 Task: Search for a round trip flight from Kahului to Jacksonville for 9 passengers in economy class, traveling from May 3 to May 7, with Alaska Airlines, a price limit of 950, and 2 checked bags.
Action: Mouse moved to (309, 284)
Screenshot: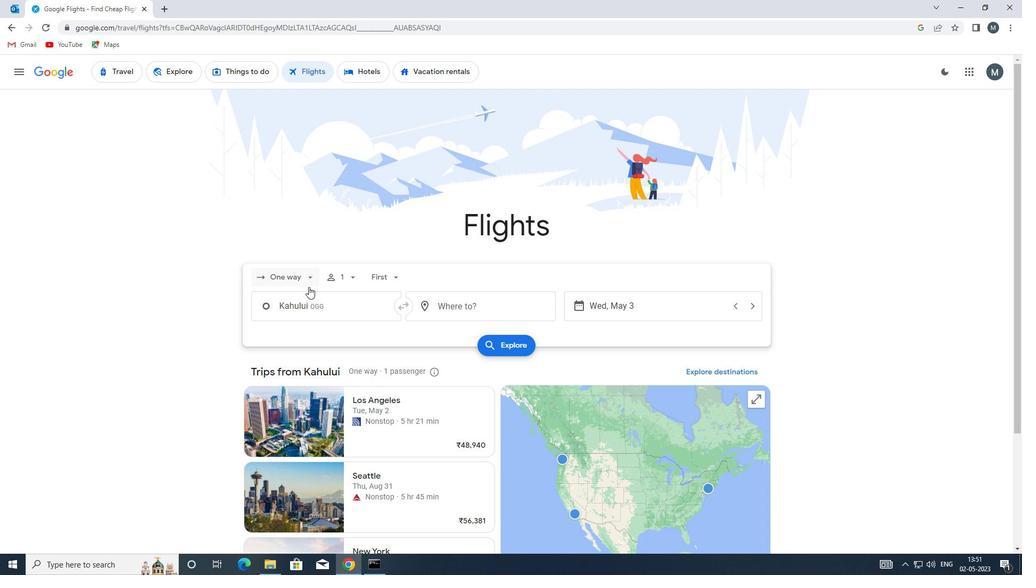 
Action: Mouse pressed left at (309, 284)
Screenshot: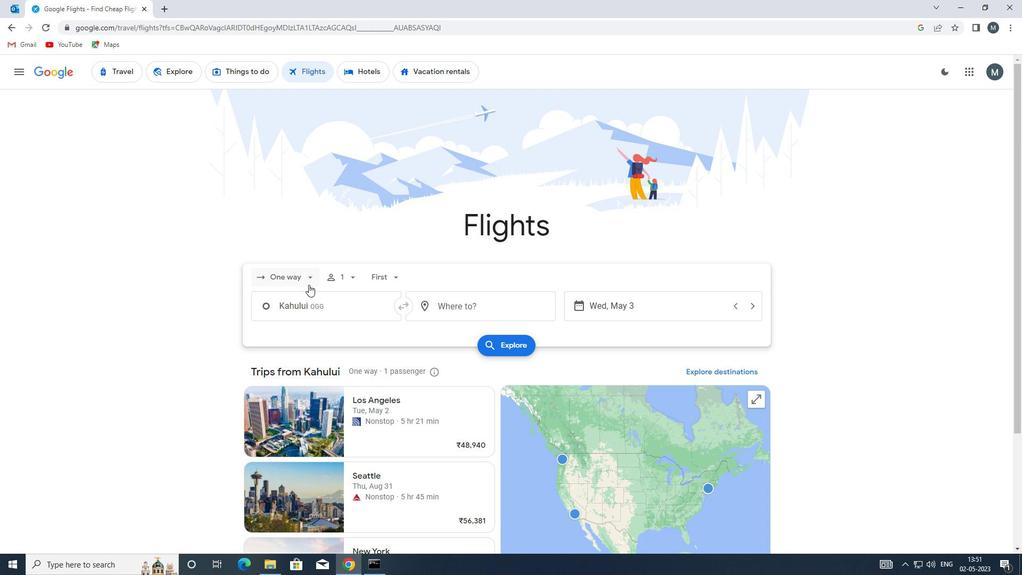 
Action: Mouse moved to (312, 296)
Screenshot: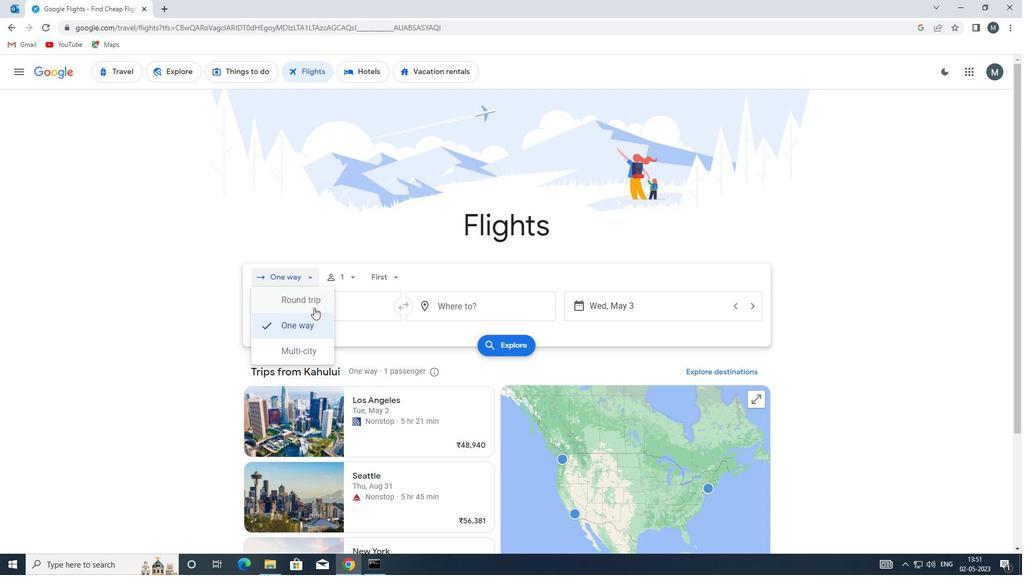 
Action: Mouse pressed left at (312, 296)
Screenshot: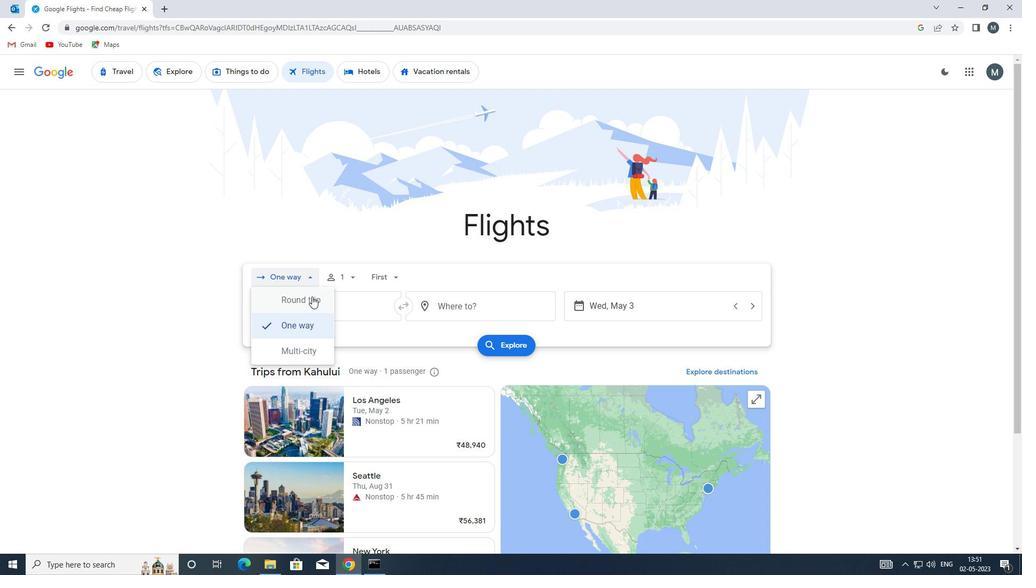 
Action: Mouse moved to (350, 280)
Screenshot: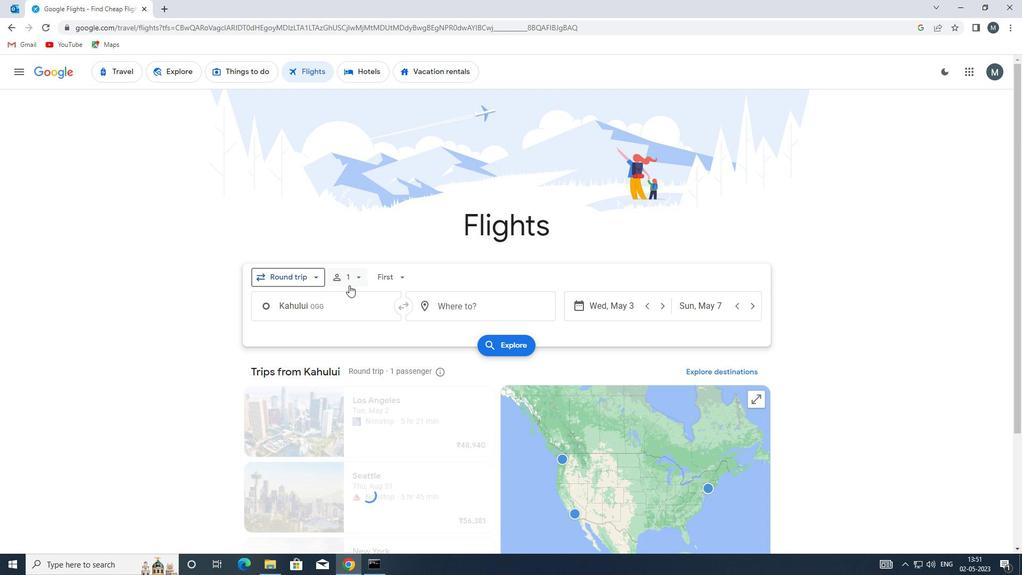 
Action: Mouse pressed left at (350, 280)
Screenshot: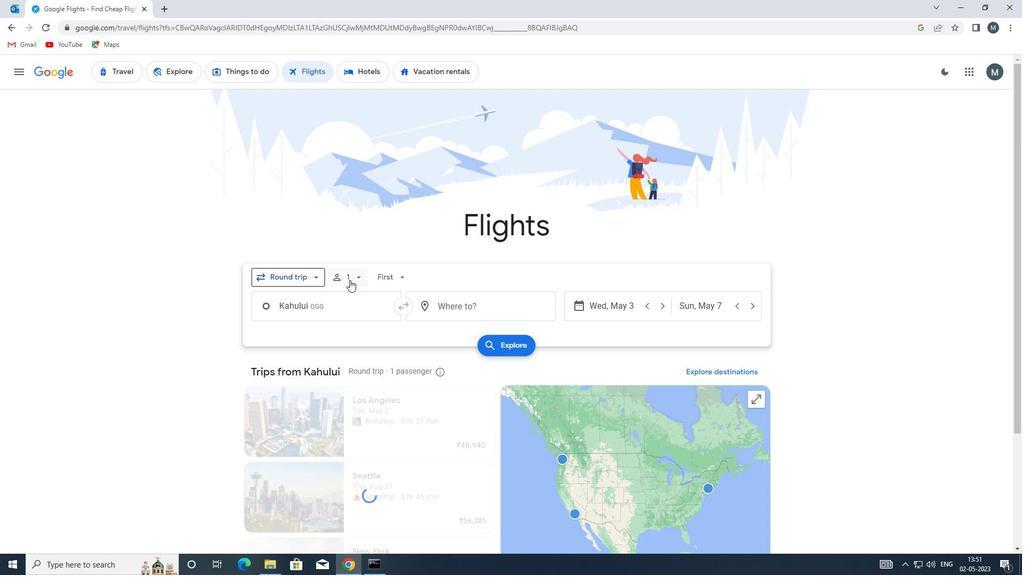 
Action: Mouse moved to (437, 307)
Screenshot: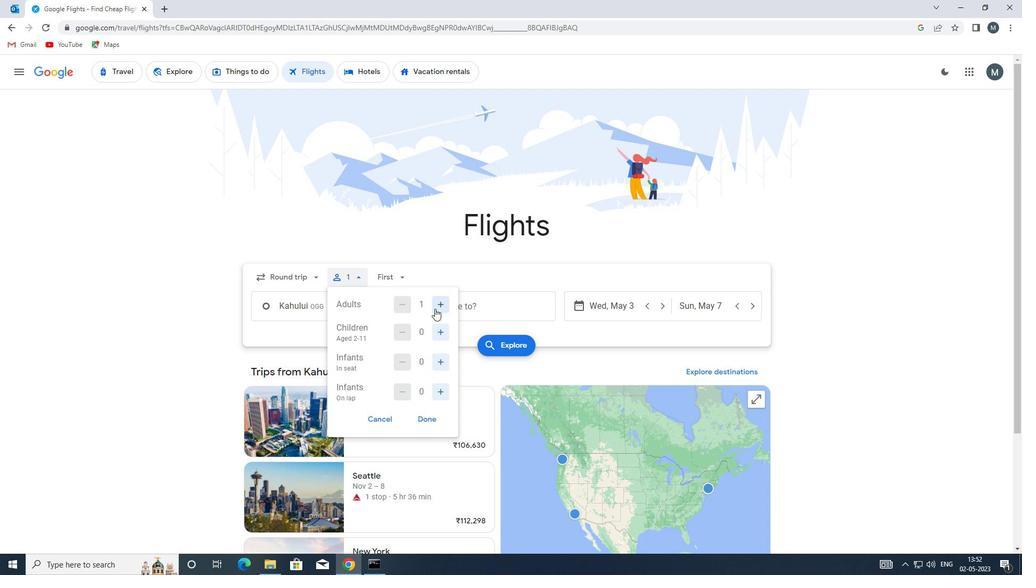 
Action: Mouse pressed left at (437, 307)
Screenshot: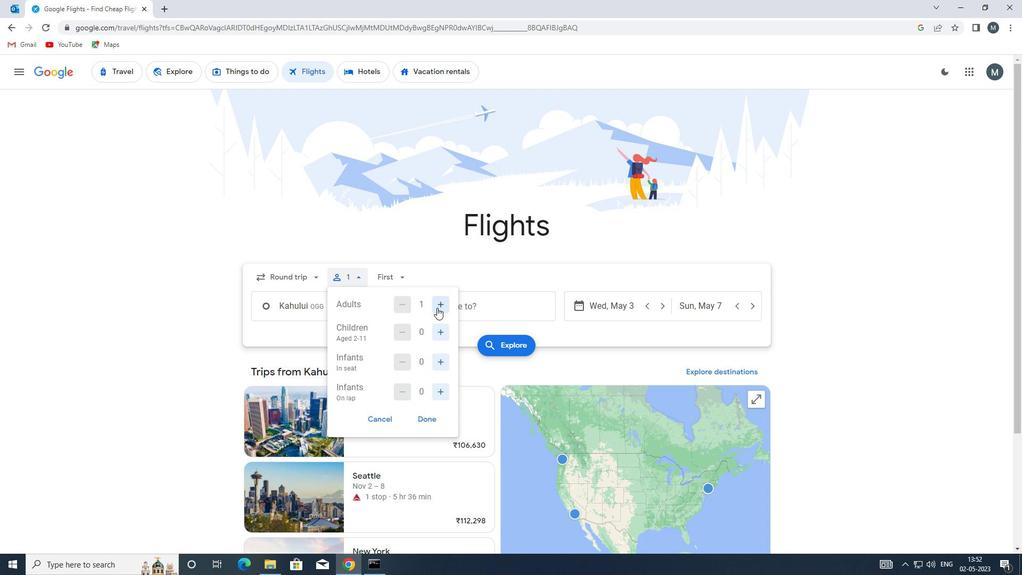 
Action: Mouse pressed left at (437, 307)
Screenshot: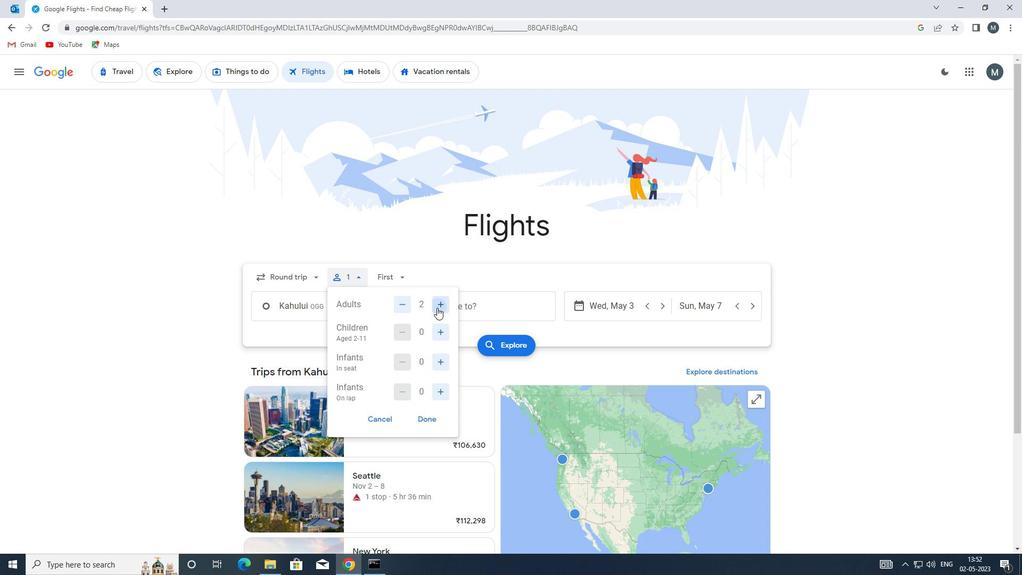 
Action: Mouse pressed left at (437, 307)
Screenshot: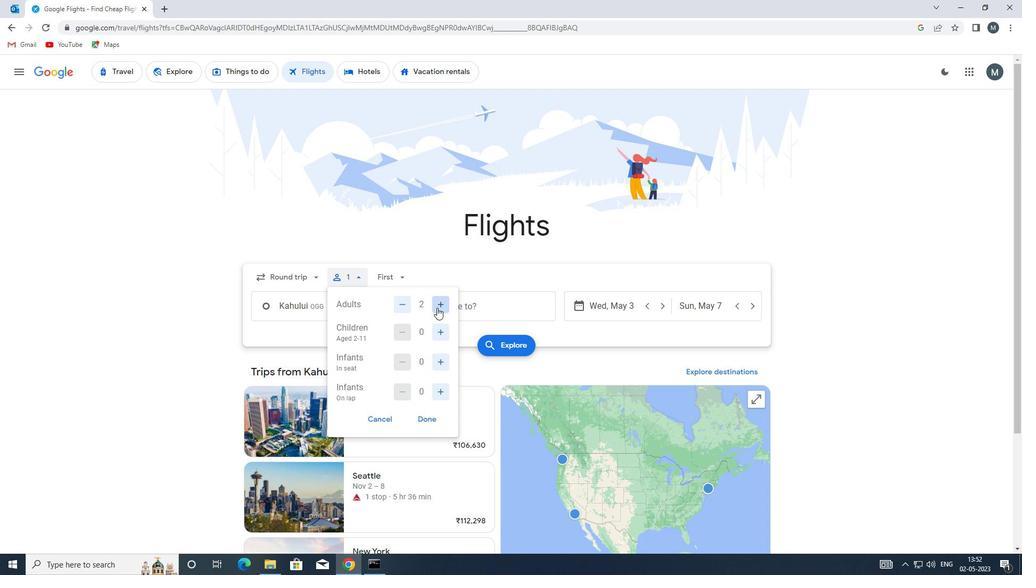 
Action: Mouse pressed left at (437, 307)
Screenshot: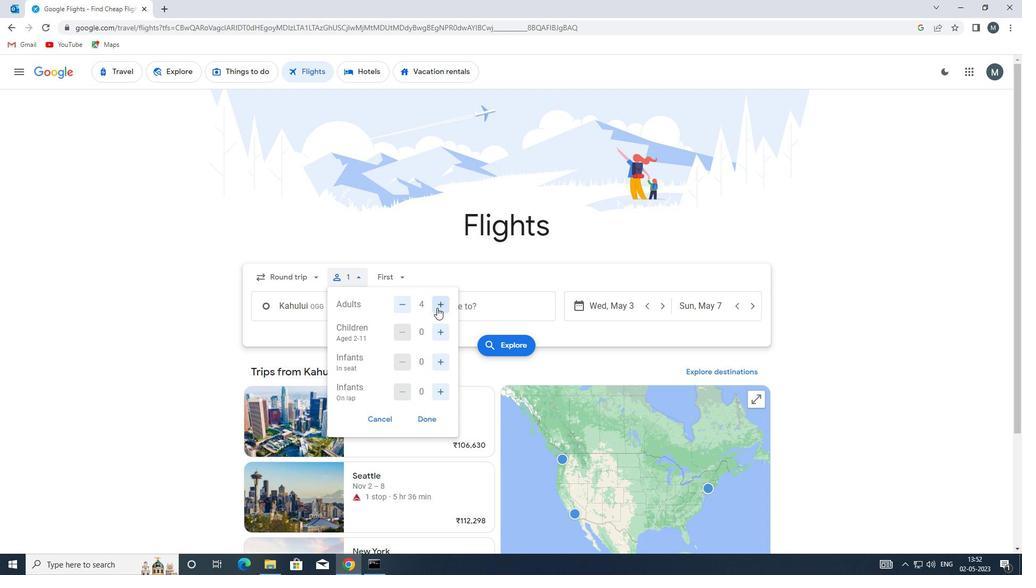 
Action: Mouse moved to (439, 332)
Screenshot: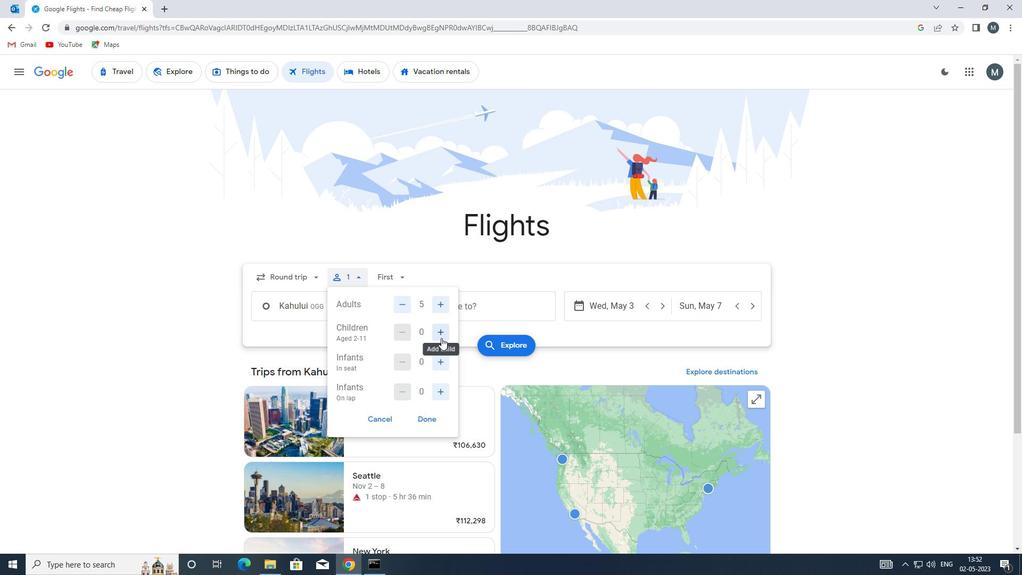 
Action: Mouse pressed left at (439, 332)
Screenshot: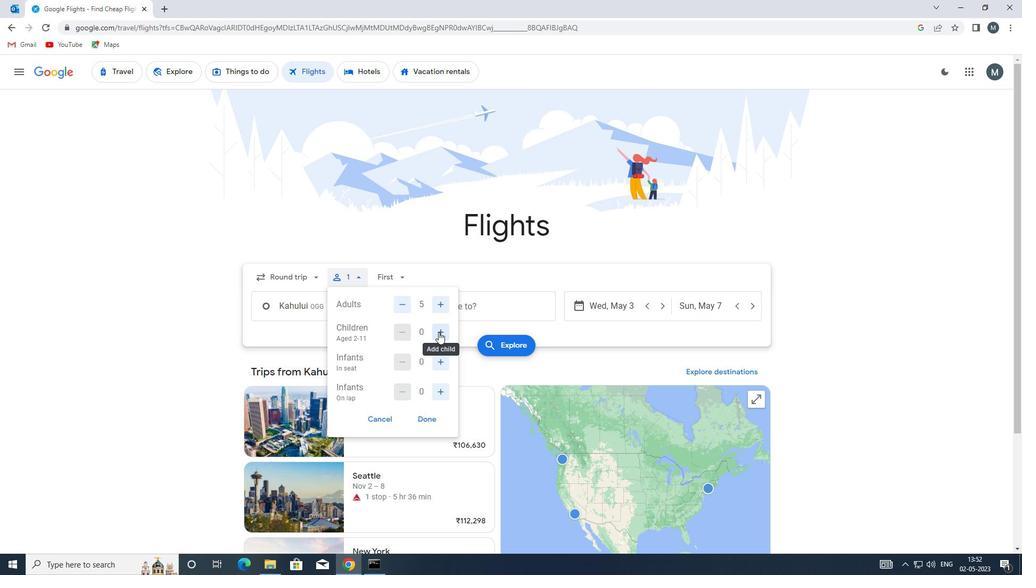 
Action: Mouse pressed left at (439, 332)
Screenshot: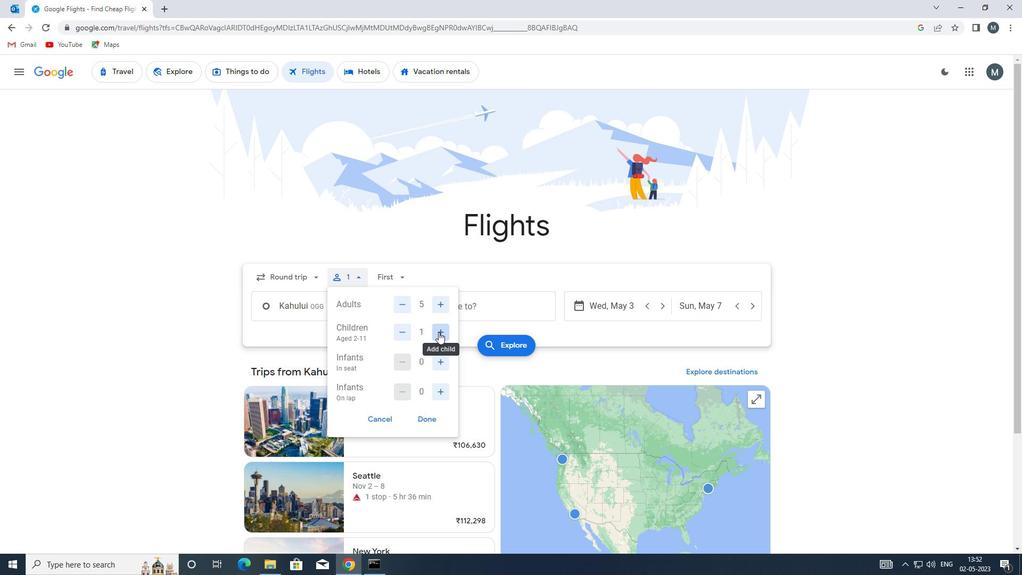 
Action: Mouse moved to (439, 363)
Screenshot: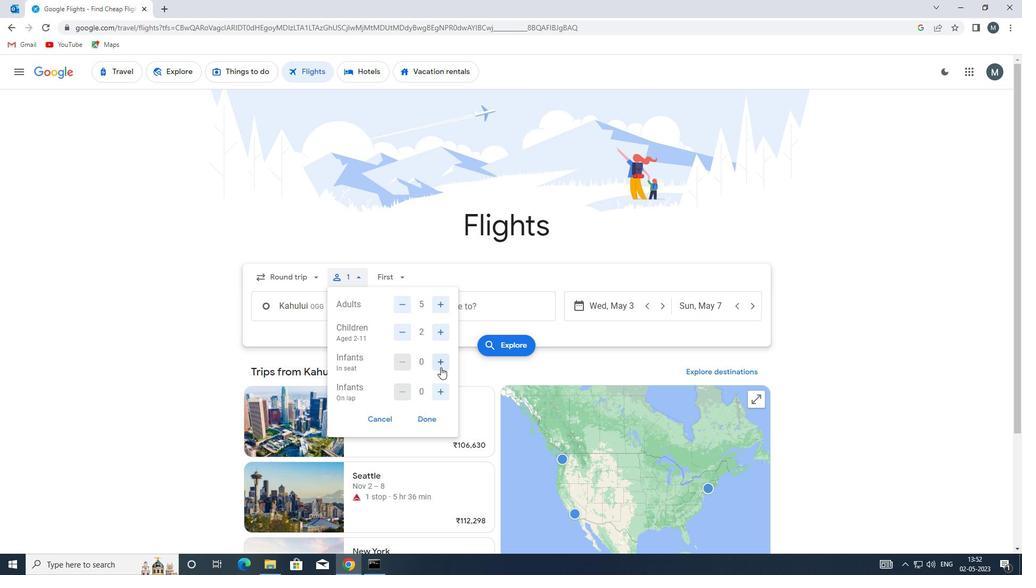 
Action: Mouse pressed left at (439, 363)
Screenshot: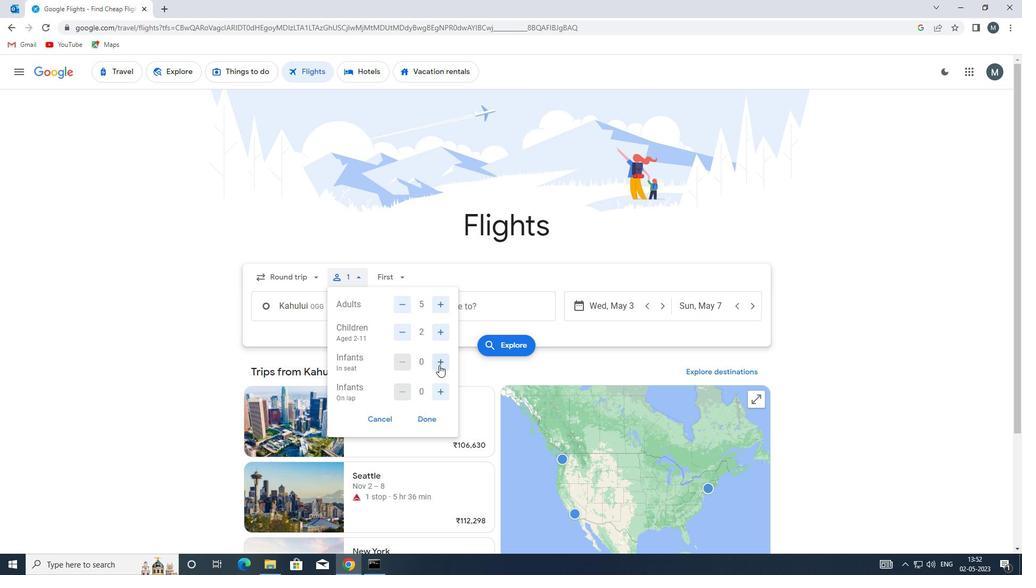 
Action: Mouse moved to (437, 393)
Screenshot: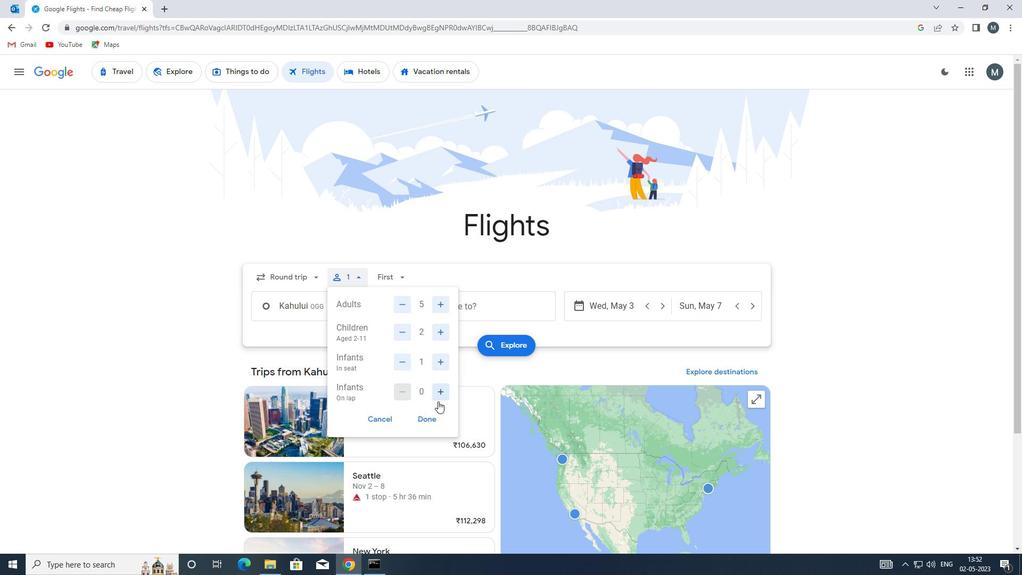 
Action: Mouse pressed left at (437, 393)
Screenshot: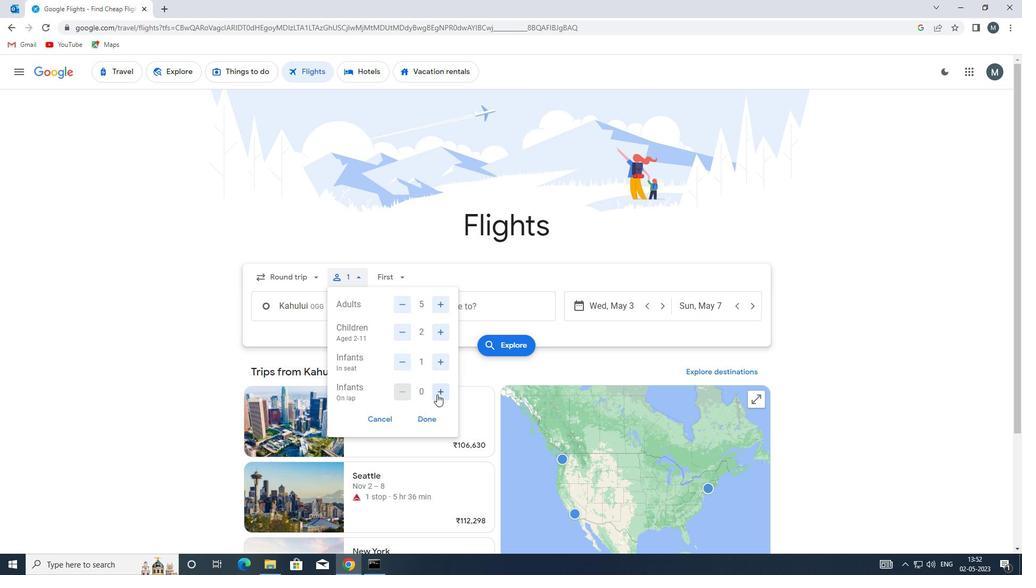 
Action: Mouse moved to (437, 393)
Screenshot: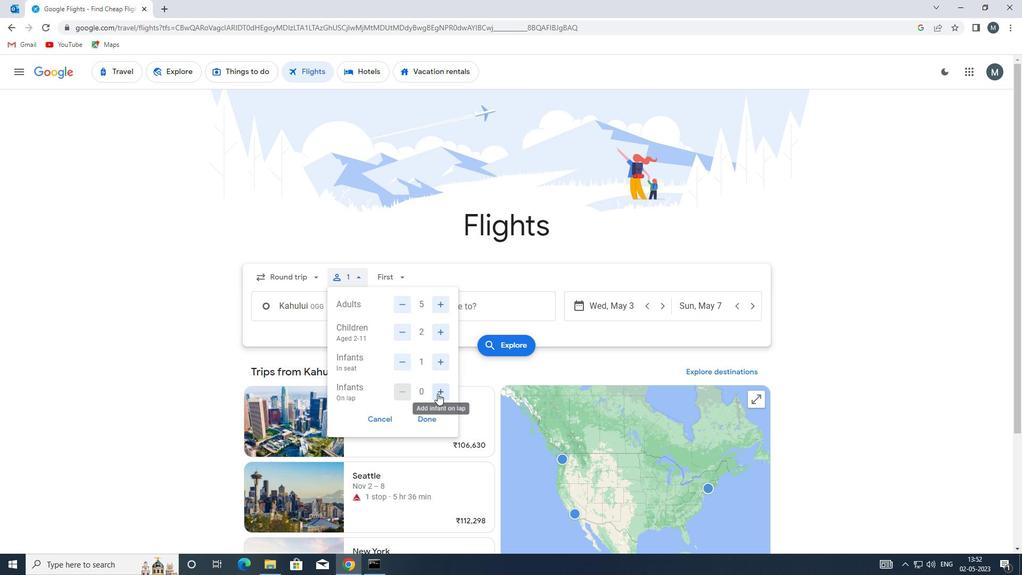 
Action: Mouse pressed left at (437, 393)
Screenshot: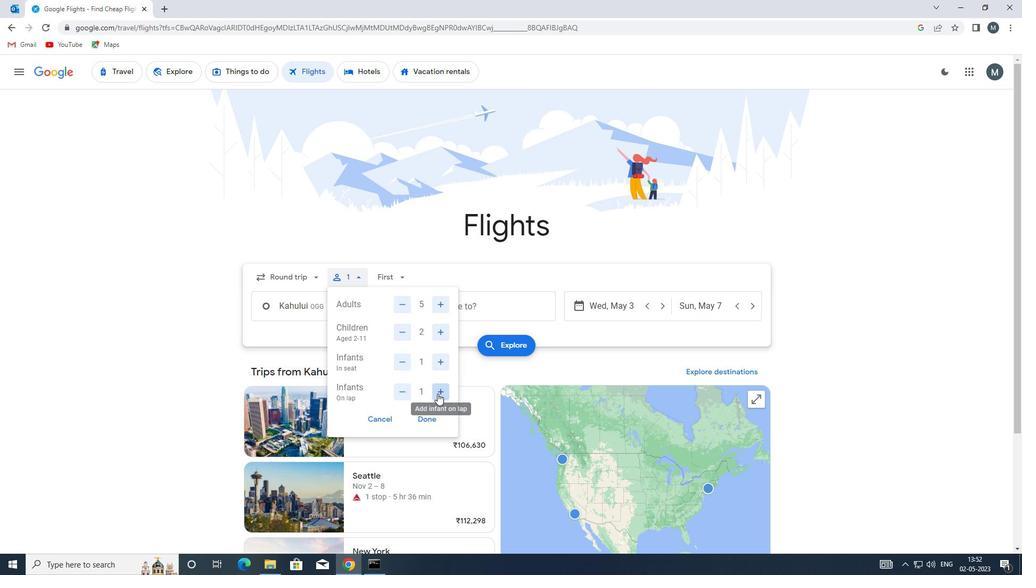 
Action: Mouse moved to (407, 389)
Screenshot: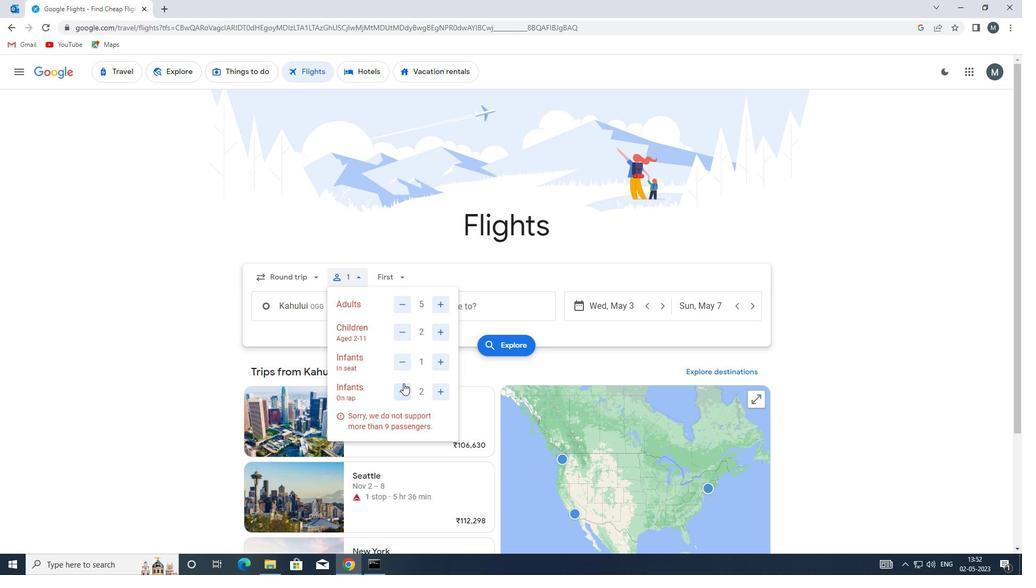 
Action: Mouse pressed left at (407, 389)
Screenshot: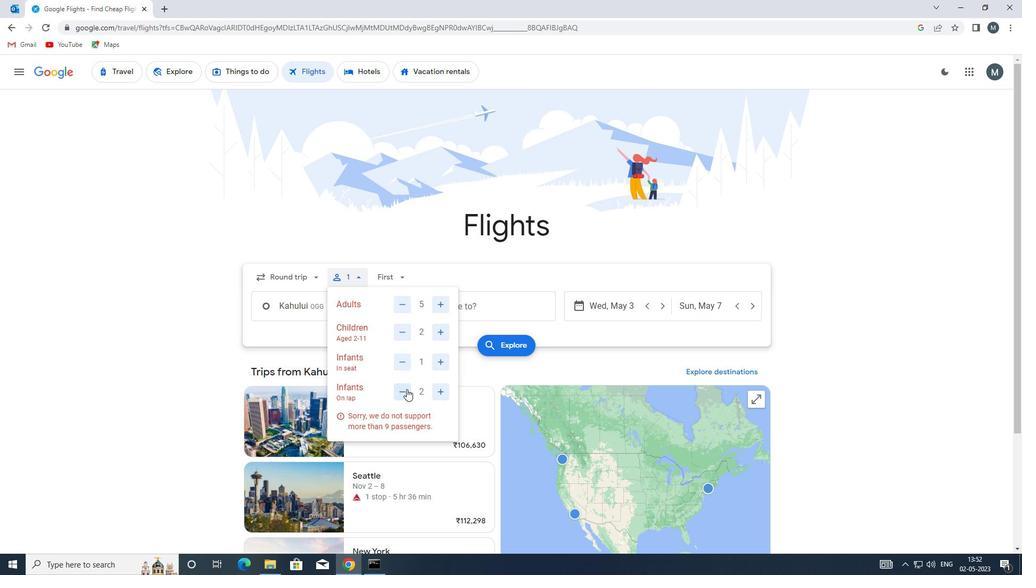 
Action: Mouse moved to (423, 420)
Screenshot: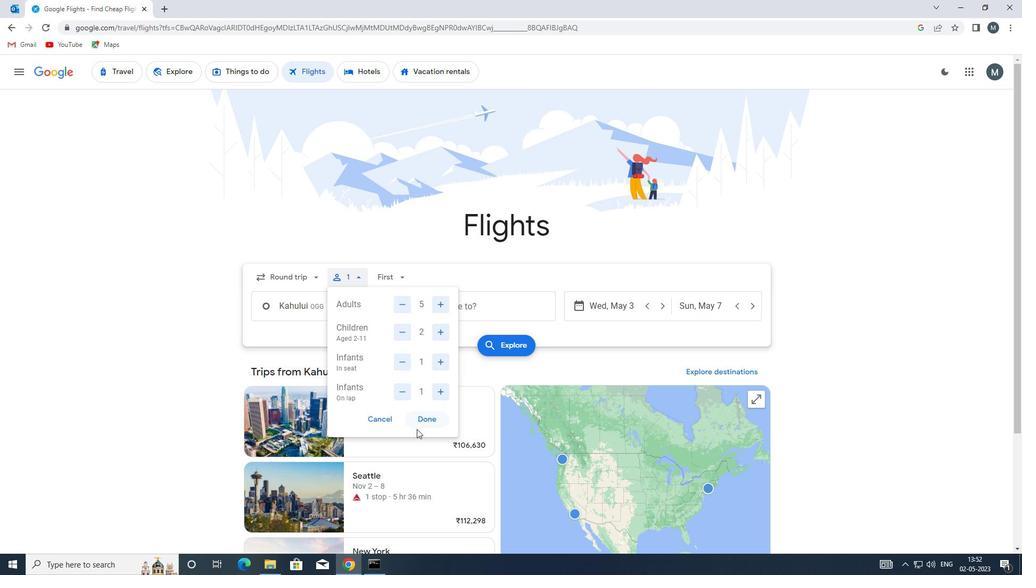 
Action: Mouse pressed left at (423, 420)
Screenshot: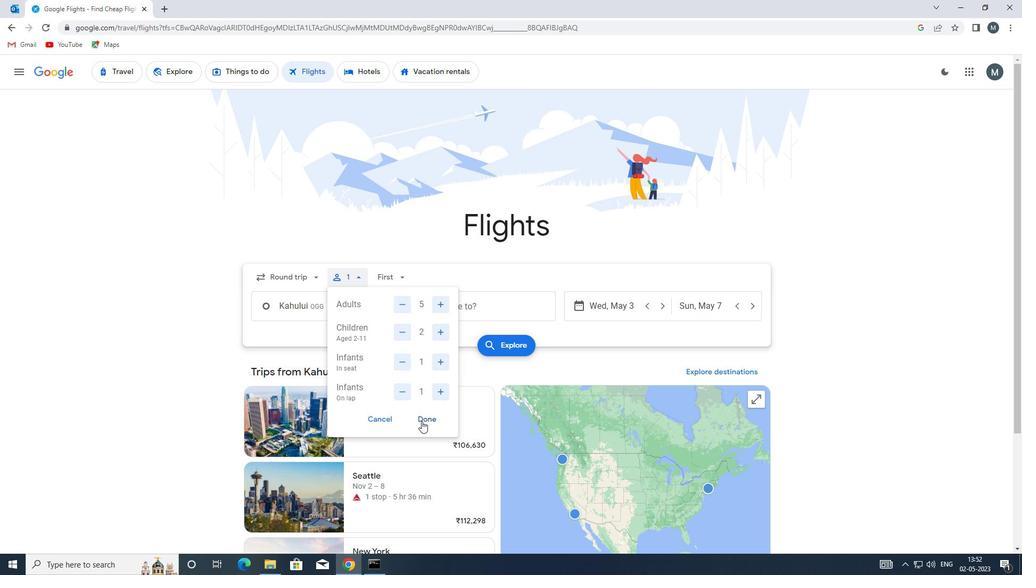 
Action: Mouse moved to (398, 278)
Screenshot: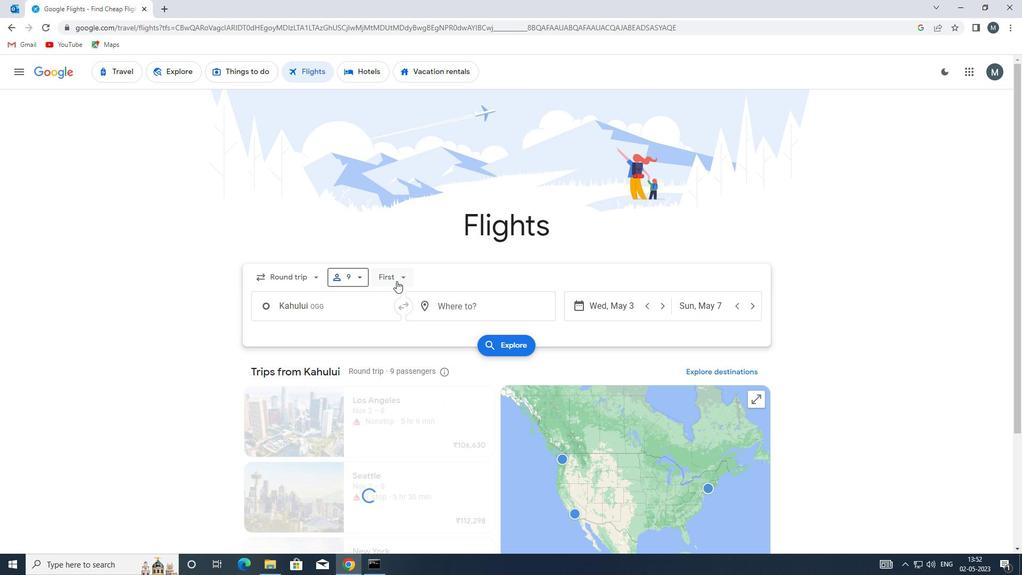 
Action: Mouse pressed left at (398, 278)
Screenshot: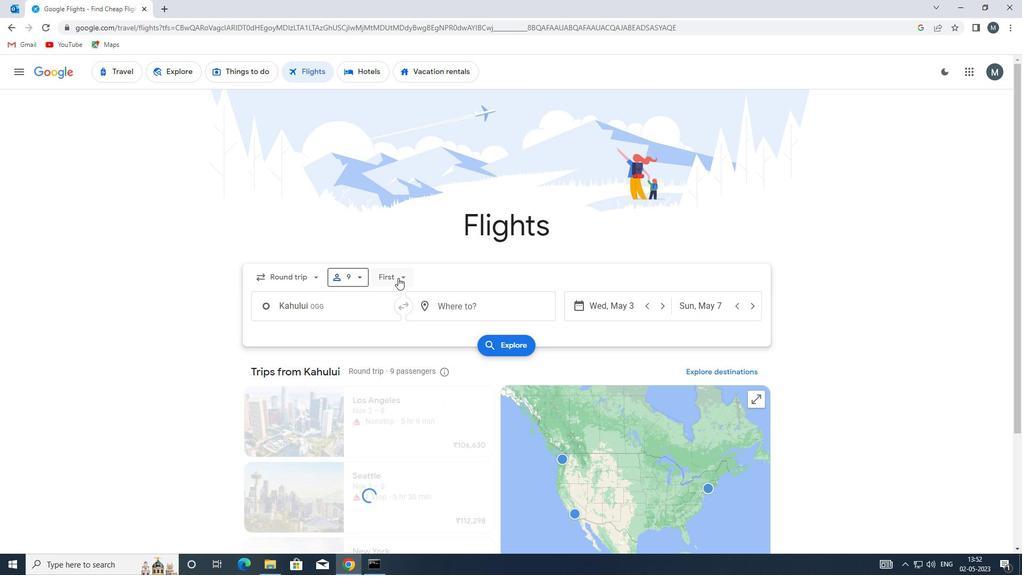
Action: Mouse moved to (431, 293)
Screenshot: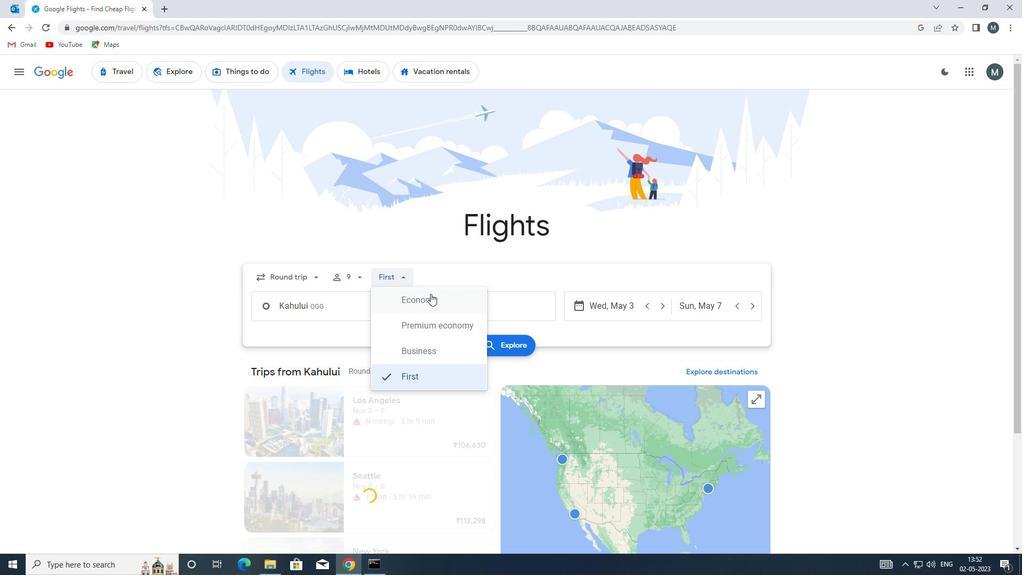 
Action: Mouse pressed left at (431, 293)
Screenshot: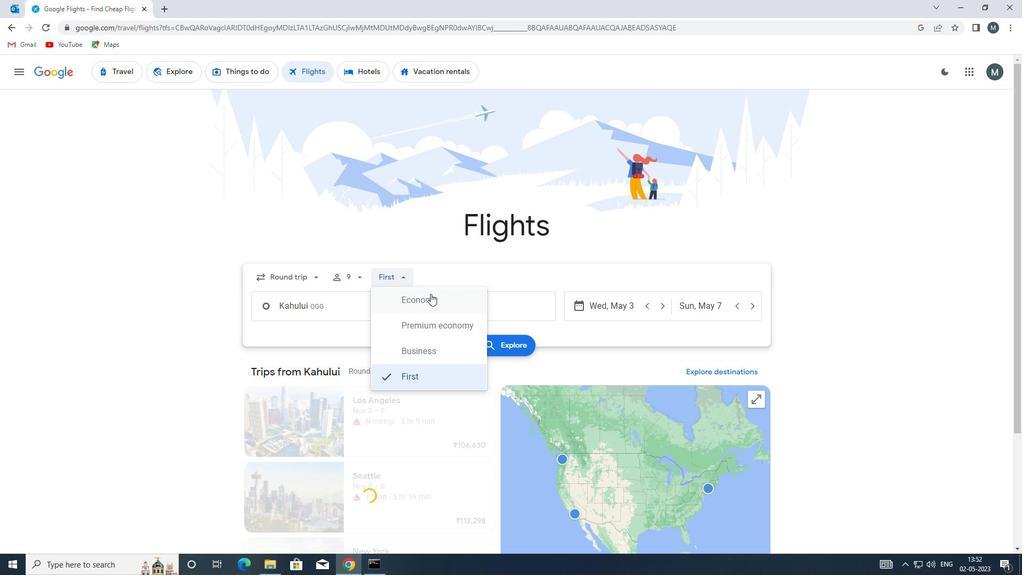 
Action: Mouse moved to (359, 310)
Screenshot: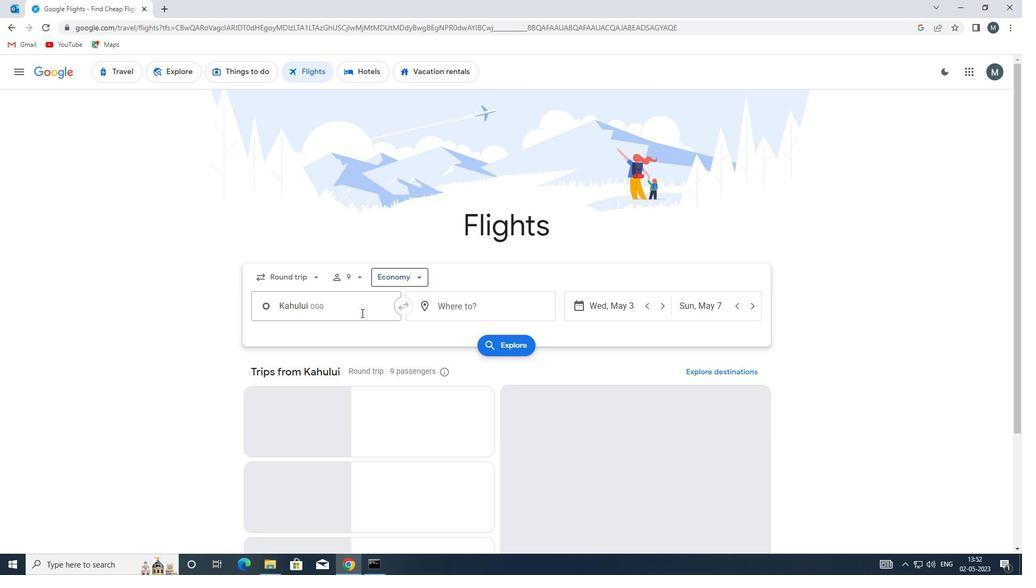 
Action: Mouse pressed left at (359, 310)
Screenshot: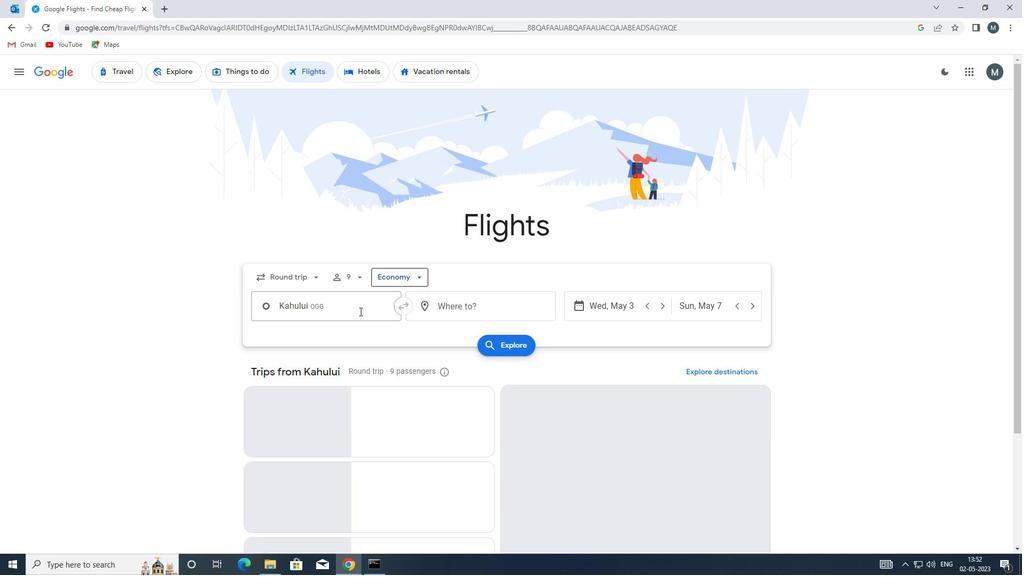 
Action: Key pressed <Key.enter>
Screenshot: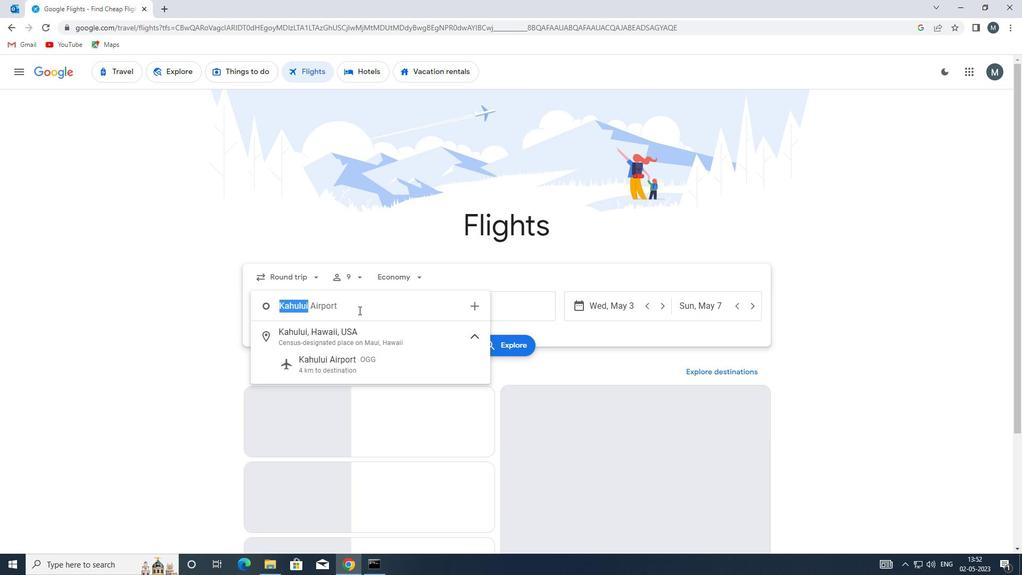 
Action: Mouse moved to (441, 306)
Screenshot: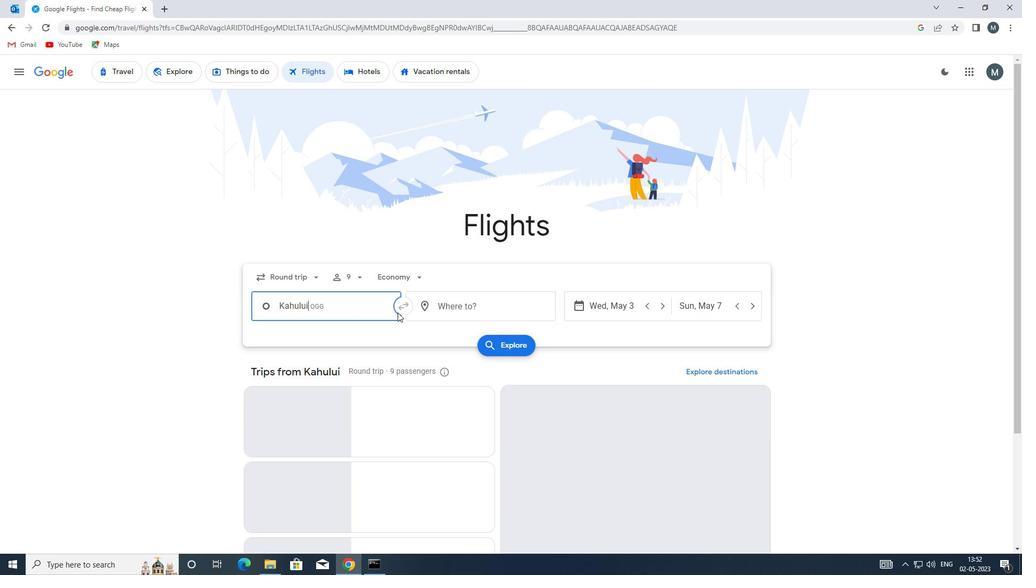 
Action: Mouse pressed left at (441, 306)
Screenshot: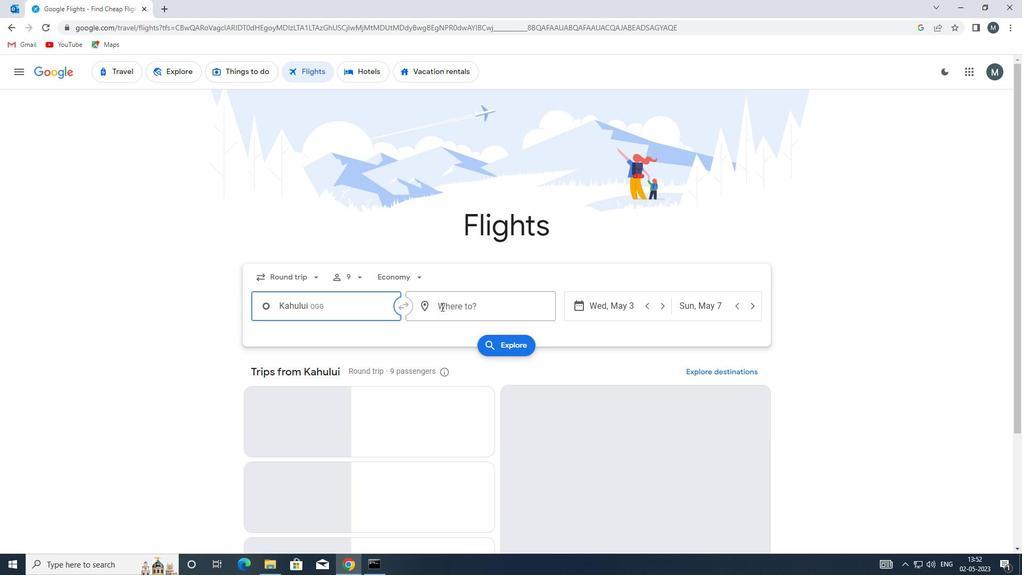 
Action: Key pressed oaj
Screenshot: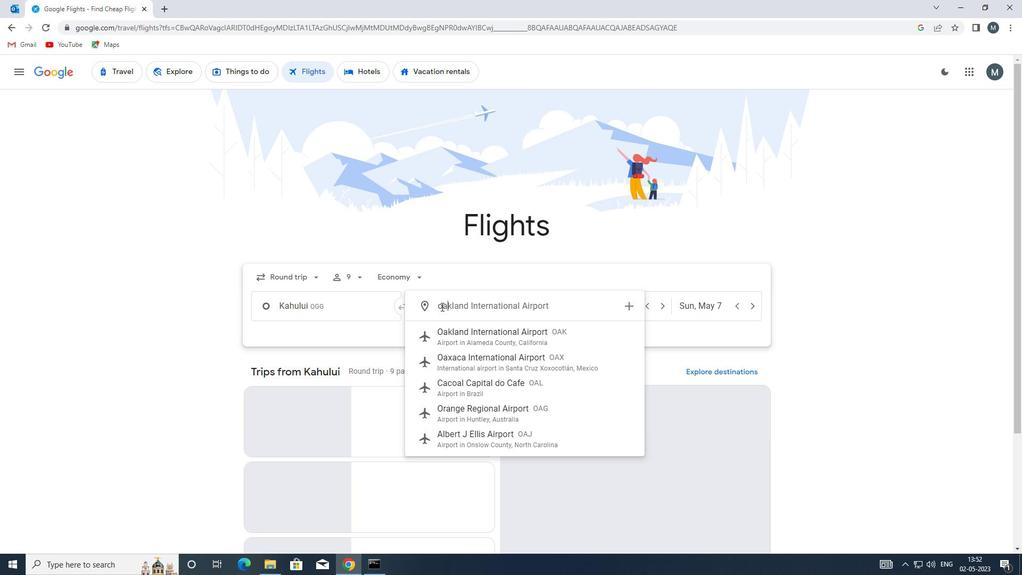 
Action: Mouse moved to (457, 344)
Screenshot: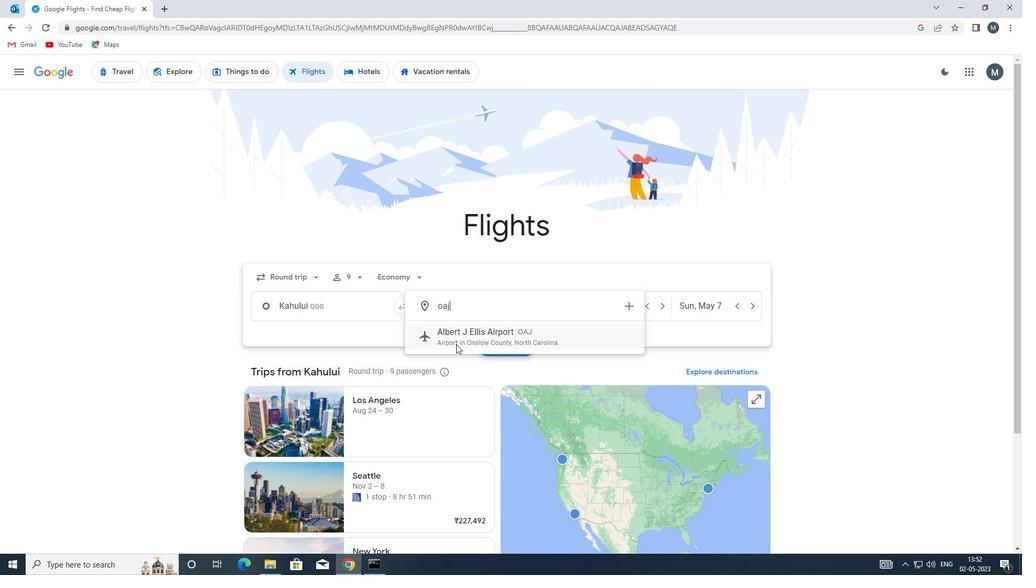
Action: Mouse pressed left at (457, 344)
Screenshot: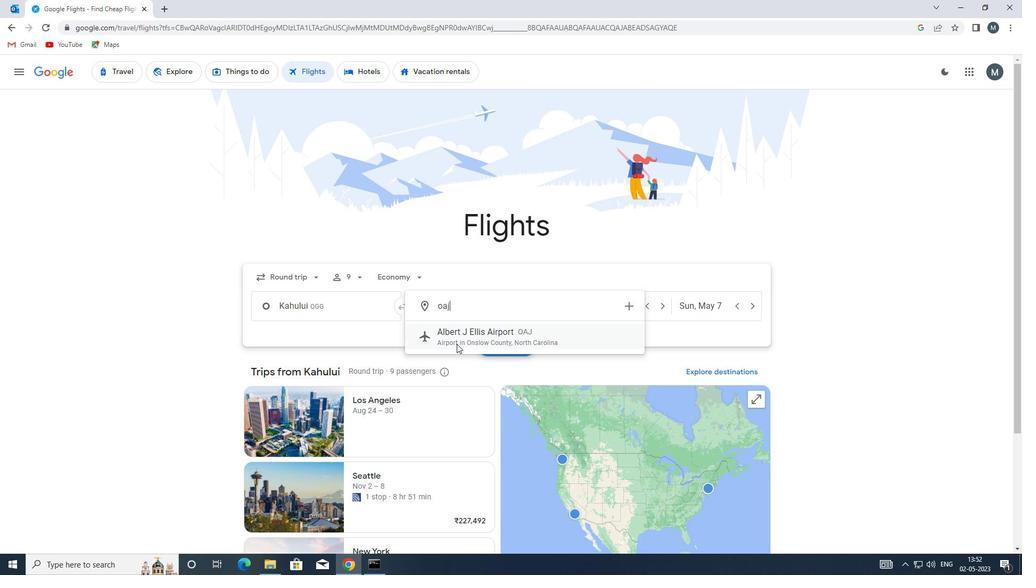 
Action: Mouse moved to (605, 310)
Screenshot: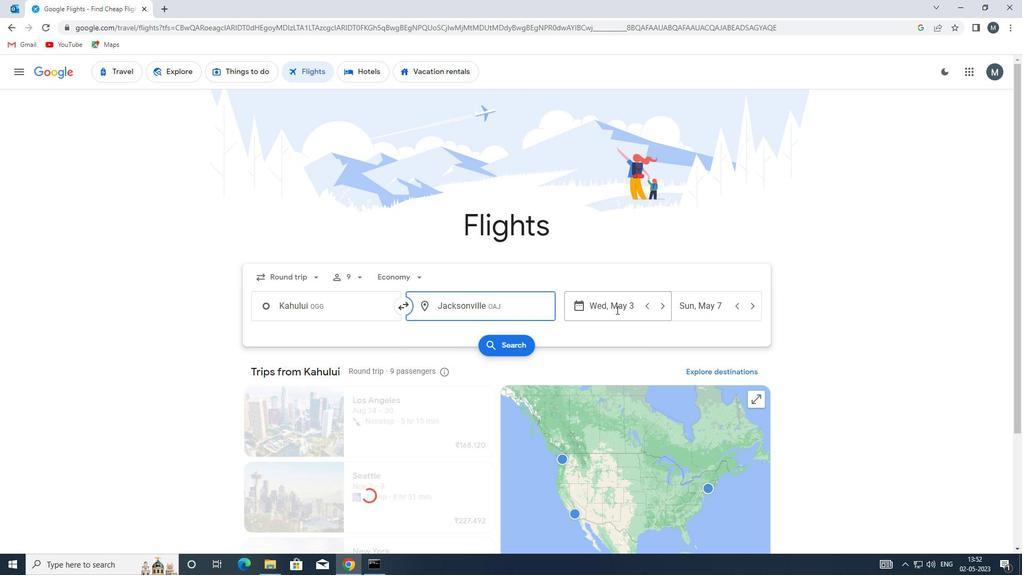 
Action: Mouse pressed left at (605, 310)
Screenshot: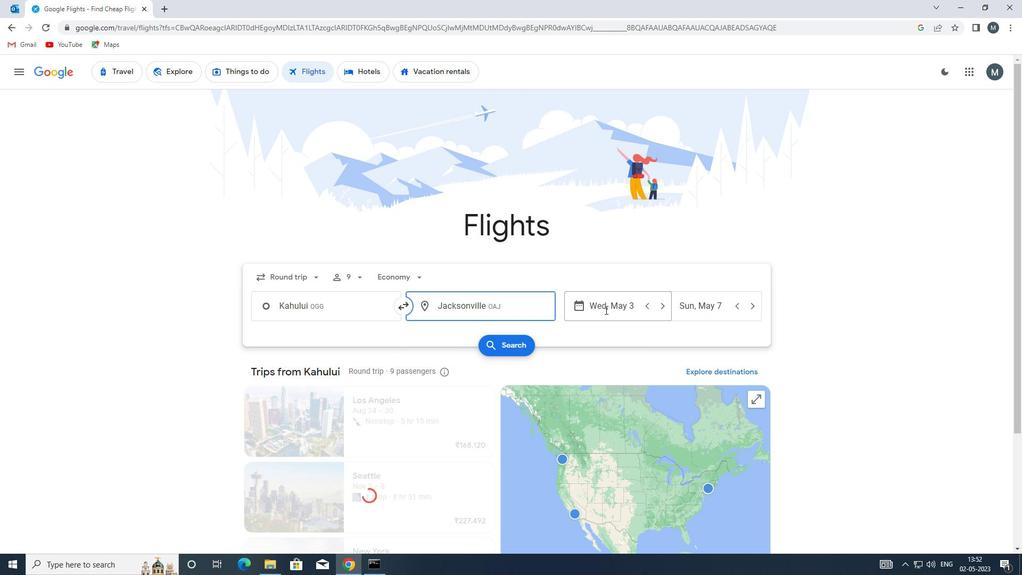
Action: Mouse moved to (456, 358)
Screenshot: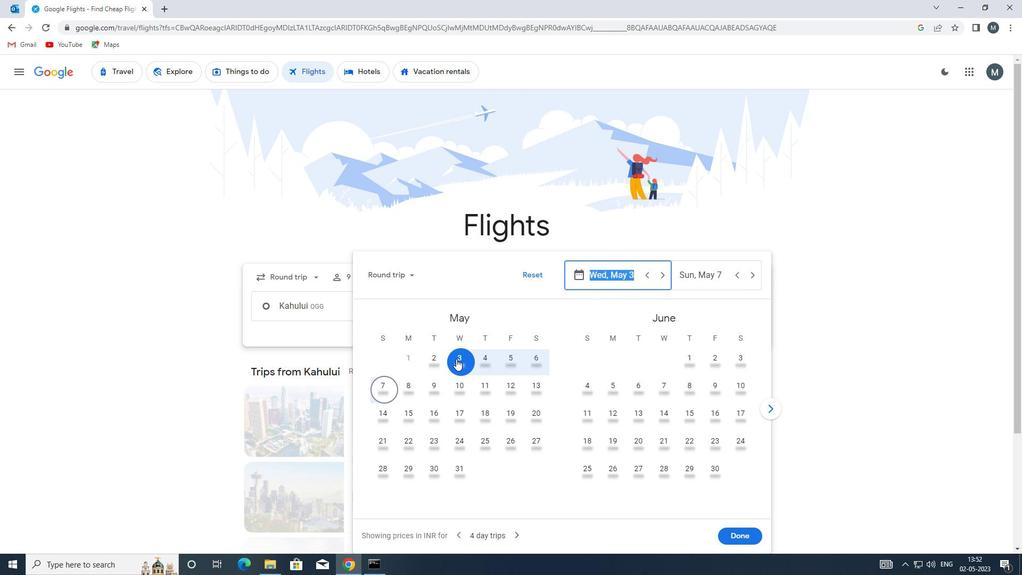 
Action: Mouse pressed left at (456, 358)
Screenshot: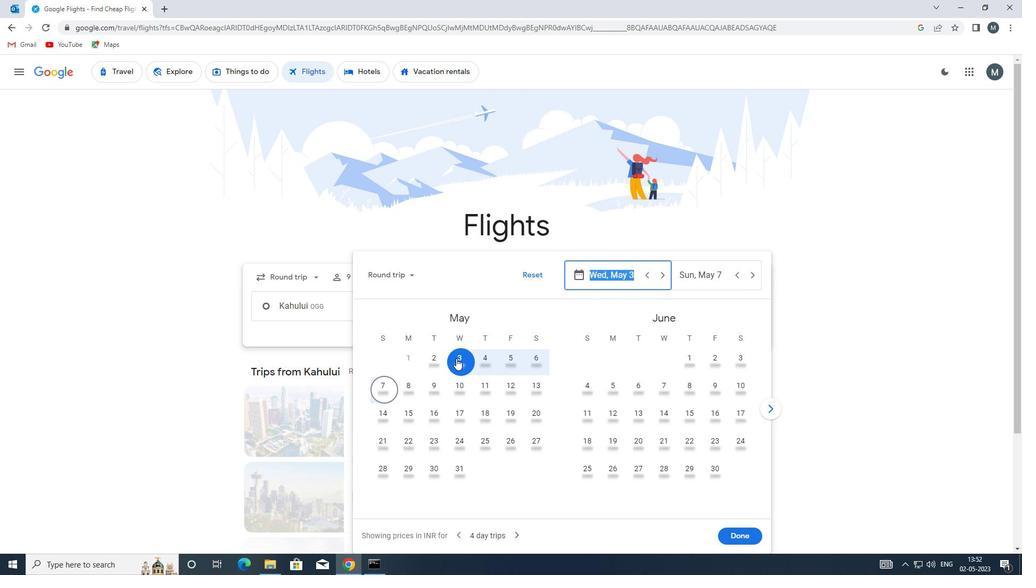 
Action: Mouse moved to (468, 358)
Screenshot: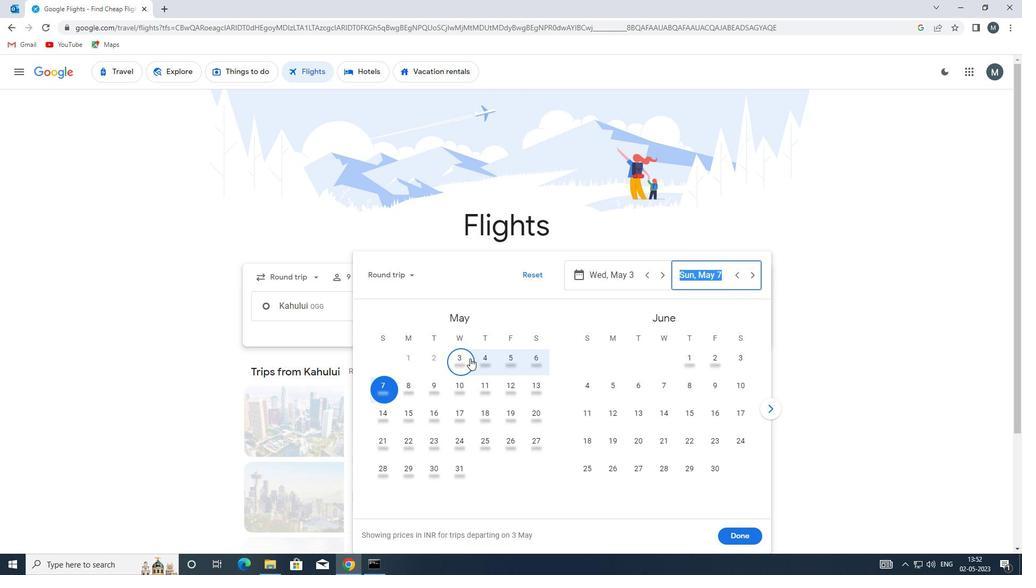 
Action: Mouse pressed left at (468, 358)
Screenshot: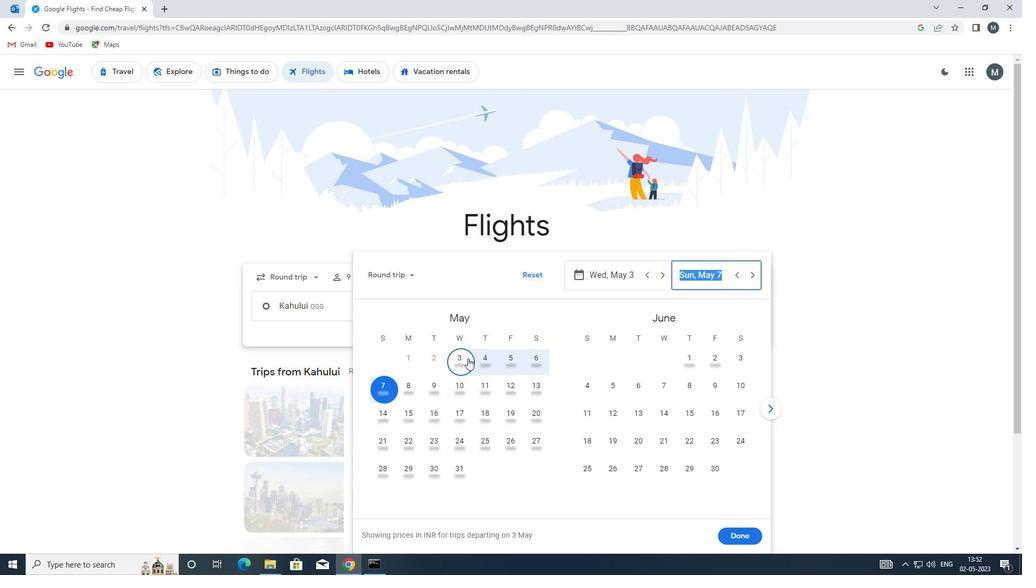 
Action: Mouse moved to (731, 532)
Screenshot: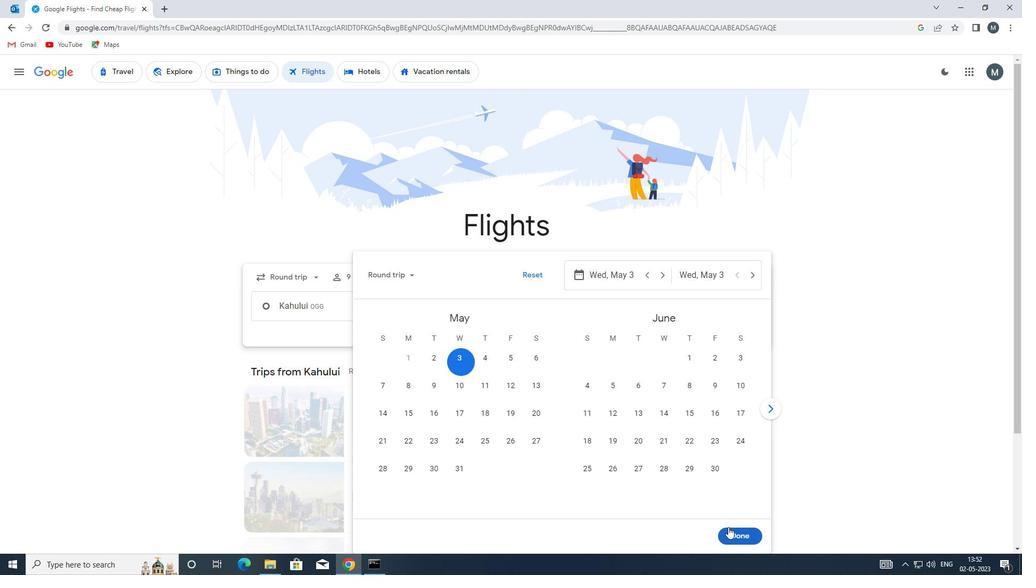 
Action: Mouse pressed left at (731, 532)
Screenshot: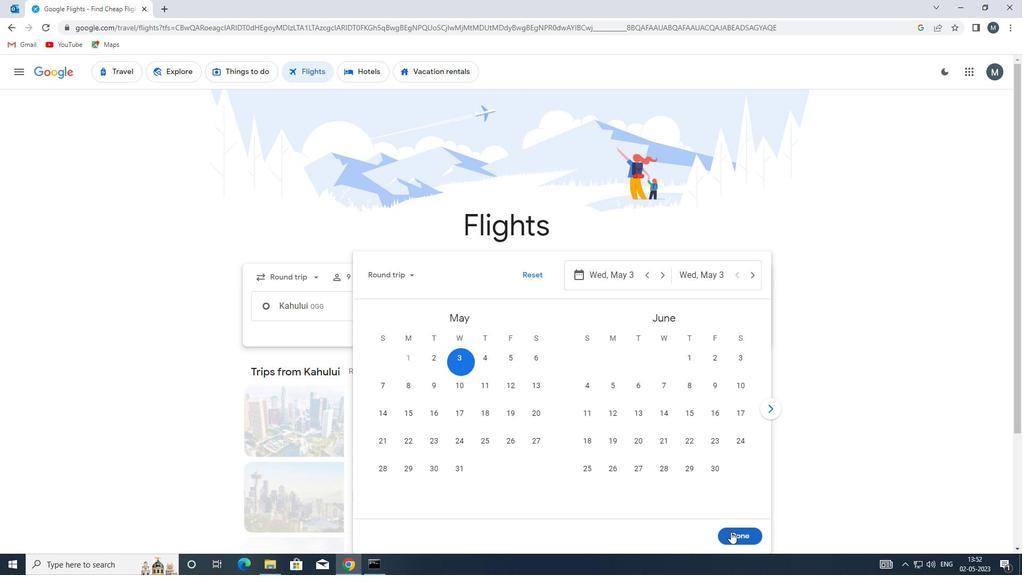 
Action: Mouse moved to (522, 348)
Screenshot: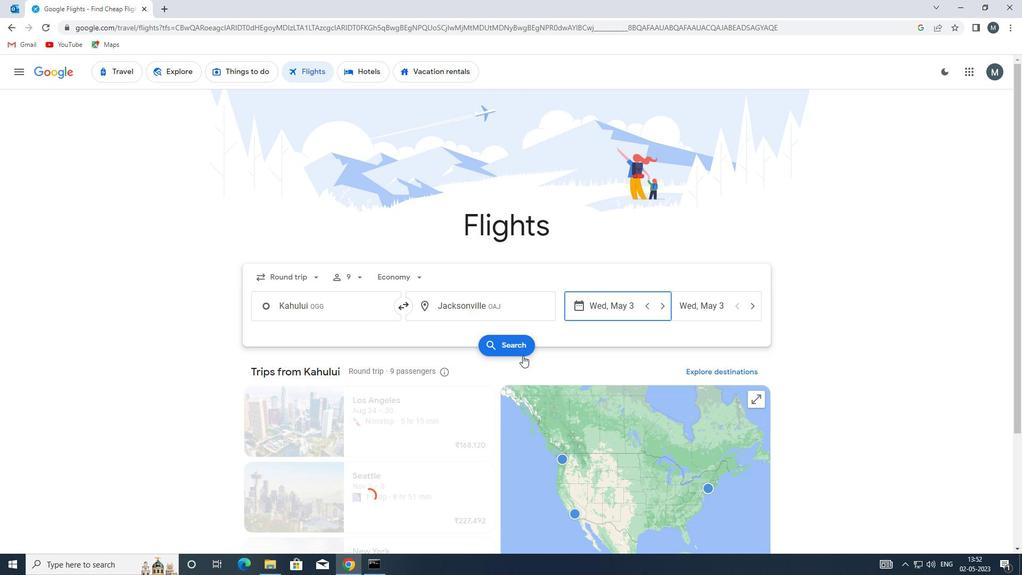 
Action: Mouse pressed left at (522, 348)
Screenshot: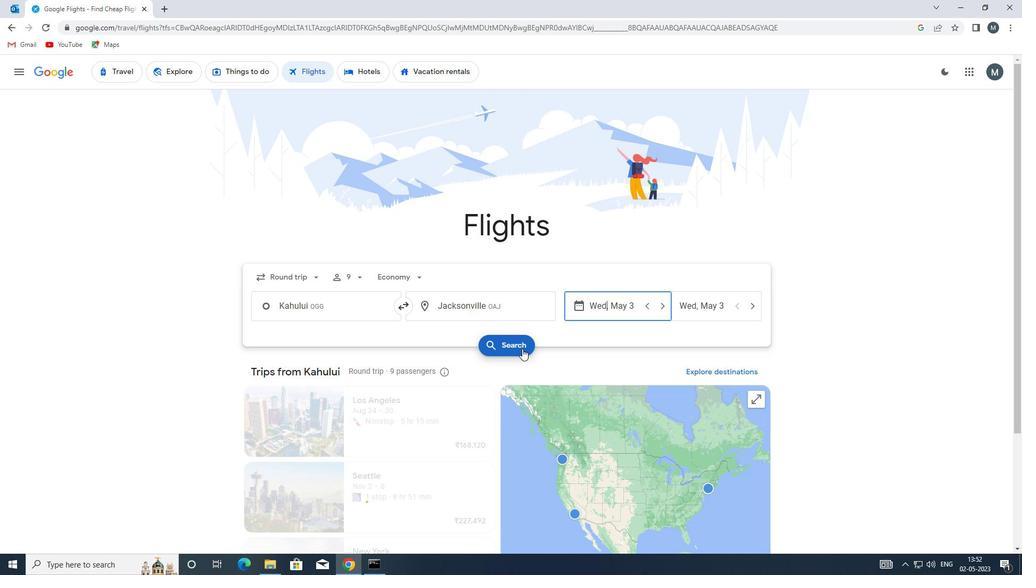 
Action: Mouse moved to (271, 171)
Screenshot: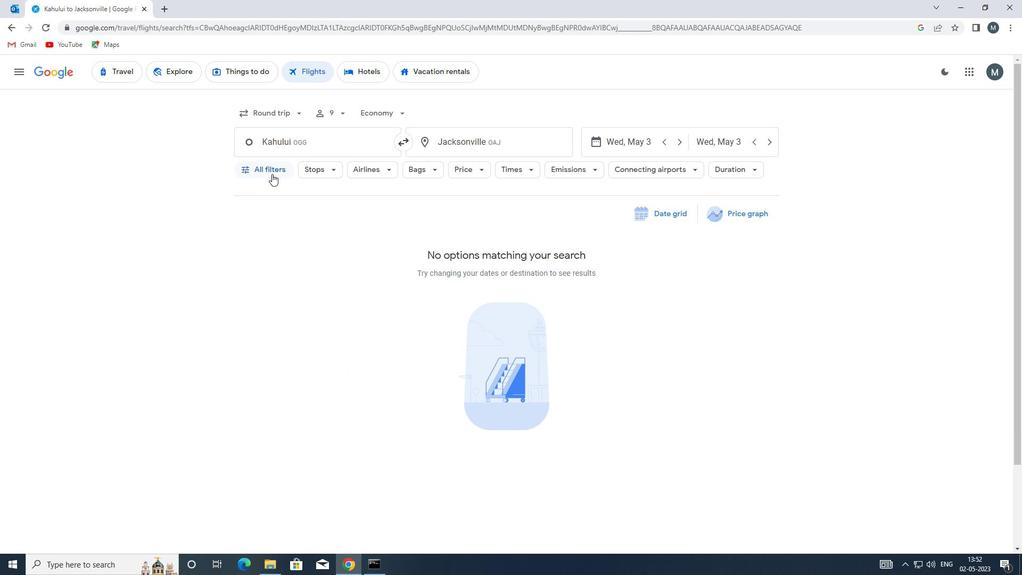 
Action: Mouse pressed left at (271, 171)
Screenshot: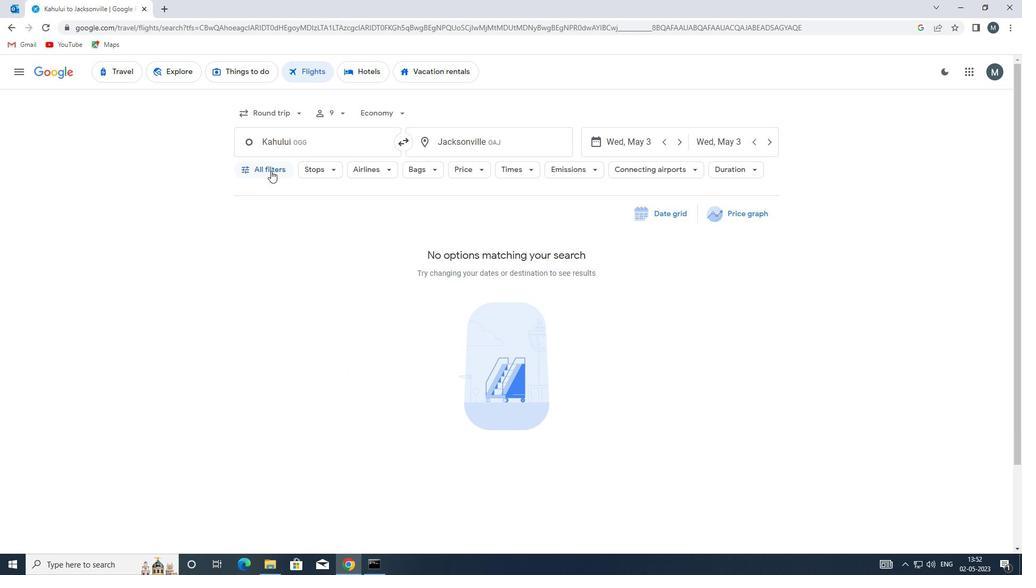 
Action: Mouse moved to (326, 298)
Screenshot: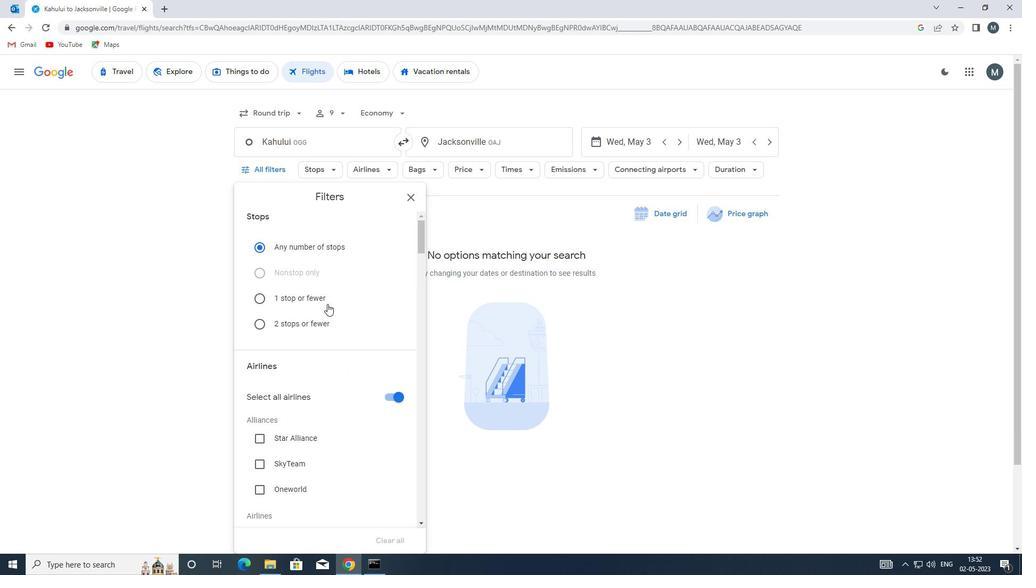 
Action: Mouse scrolled (326, 297) with delta (0, 0)
Screenshot: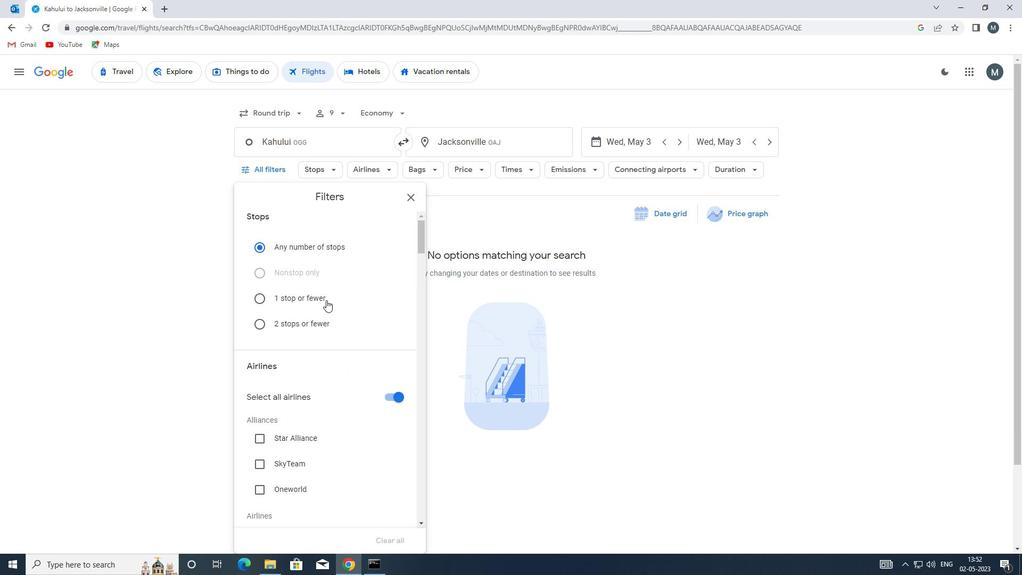 
Action: Mouse moved to (387, 345)
Screenshot: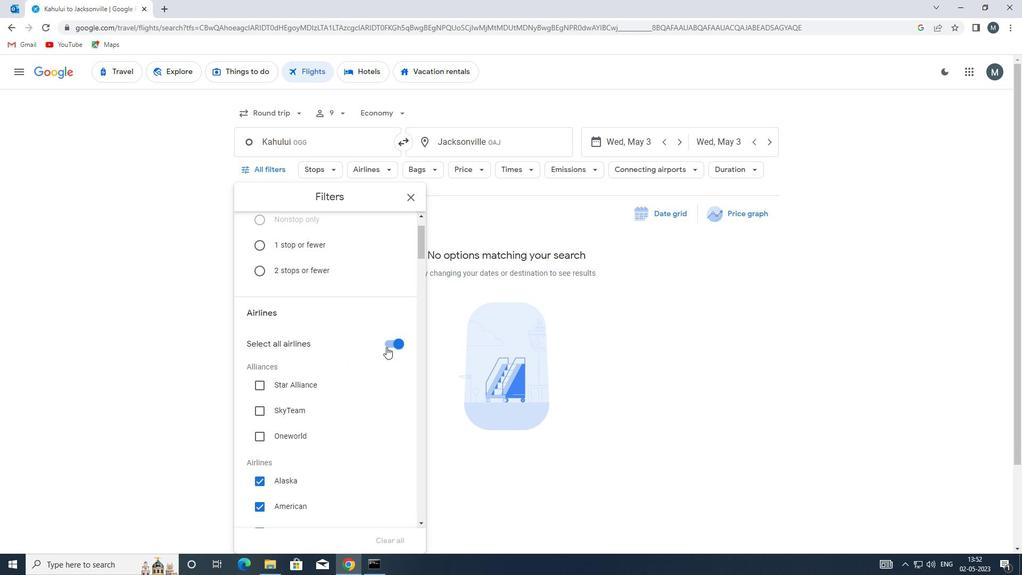 
Action: Mouse pressed left at (387, 345)
Screenshot: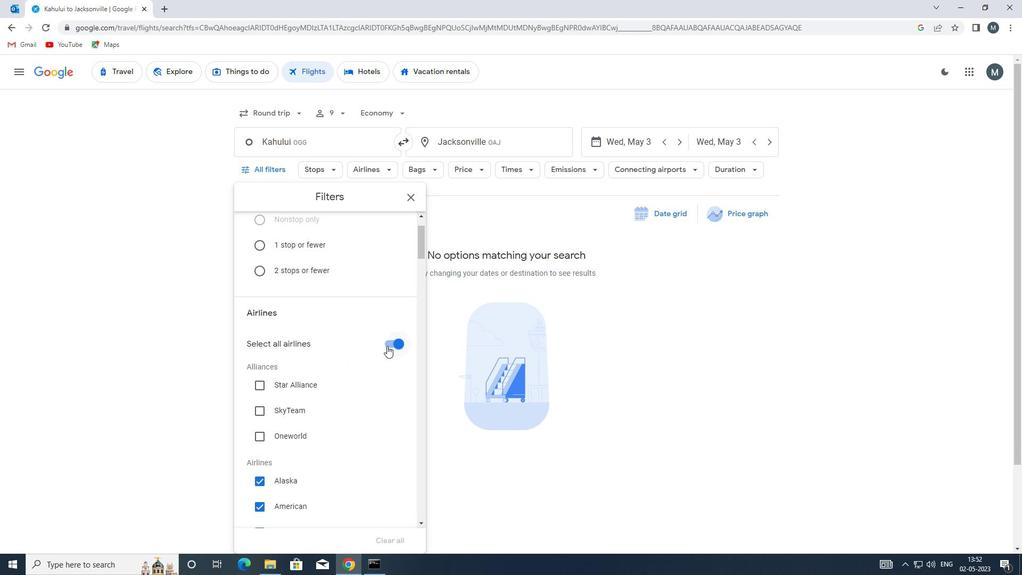 
Action: Mouse moved to (370, 345)
Screenshot: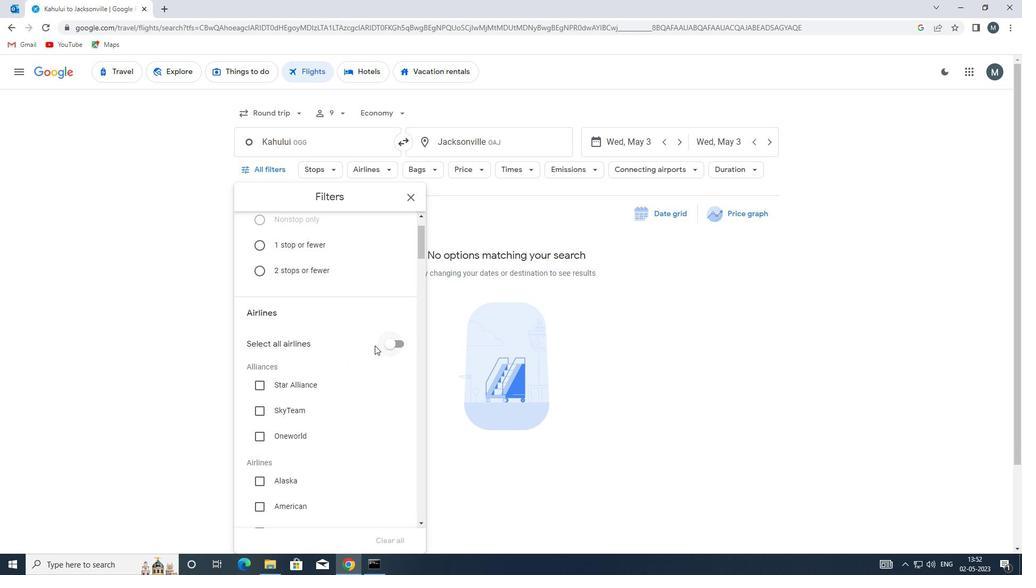 
Action: Mouse scrolled (370, 345) with delta (0, 0)
Screenshot: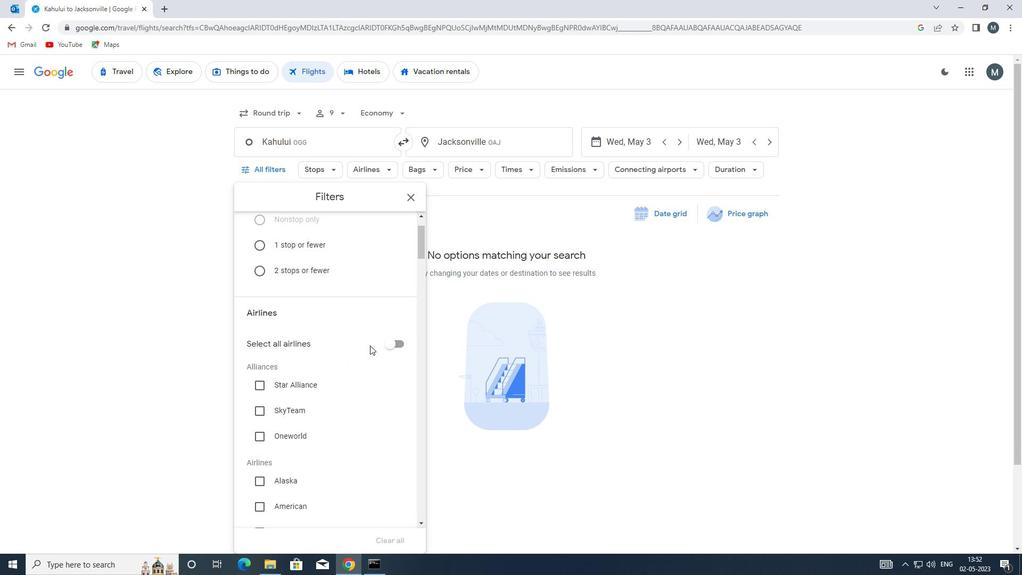 
Action: Mouse moved to (348, 343)
Screenshot: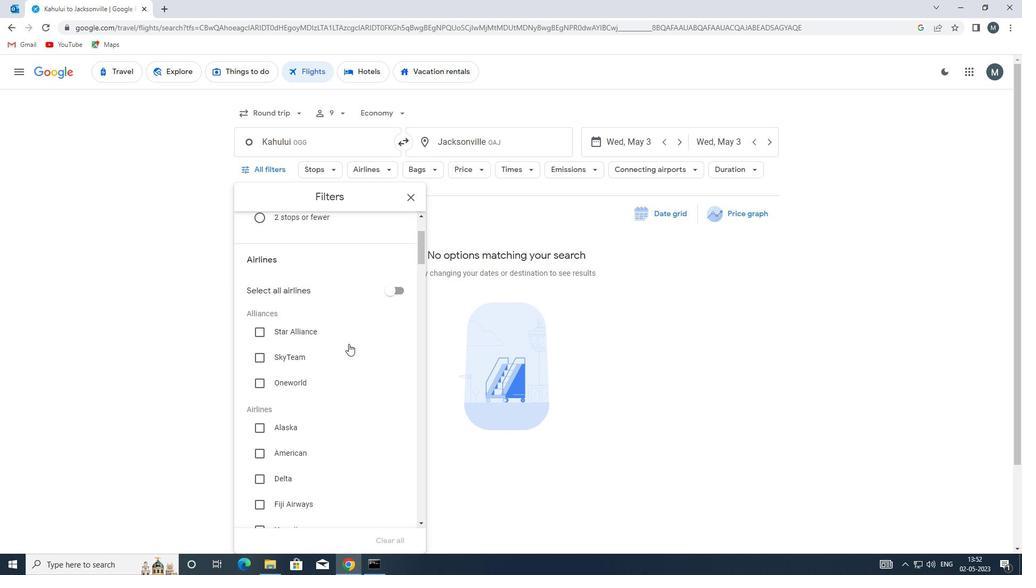 
Action: Mouse scrolled (348, 342) with delta (0, 0)
Screenshot: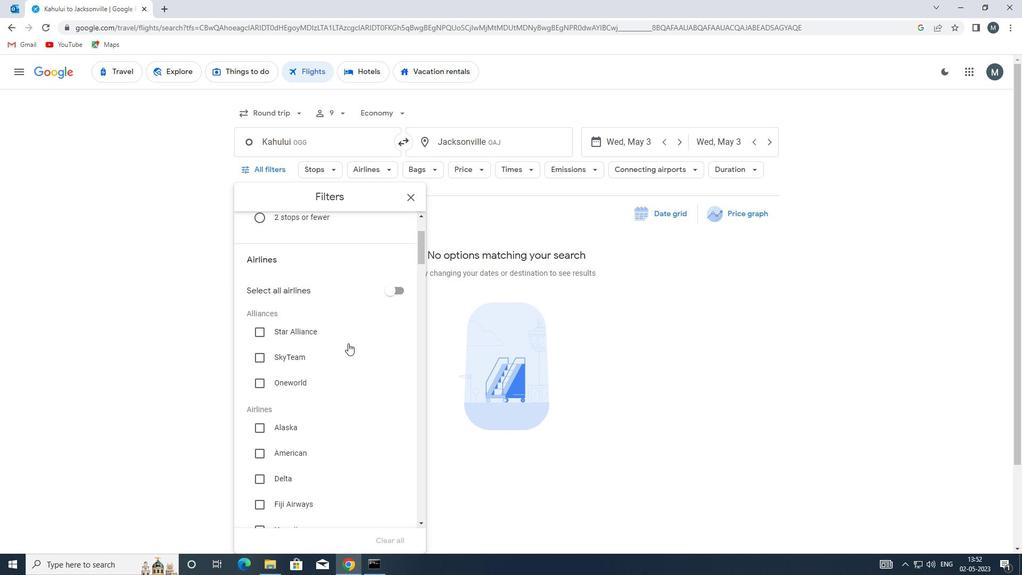 
Action: Mouse moved to (269, 374)
Screenshot: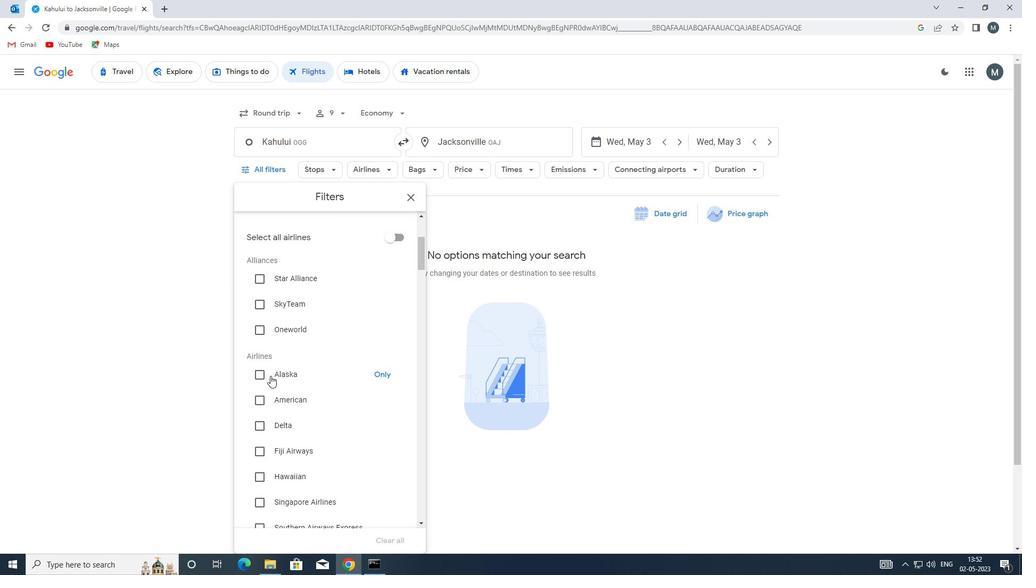 
Action: Mouse pressed left at (269, 374)
Screenshot: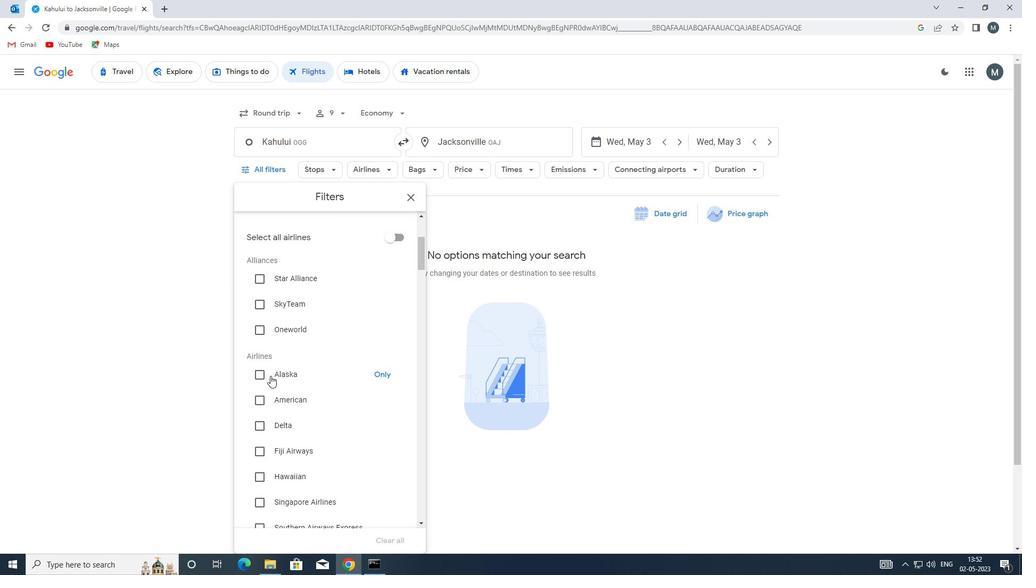 
Action: Mouse moved to (303, 360)
Screenshot: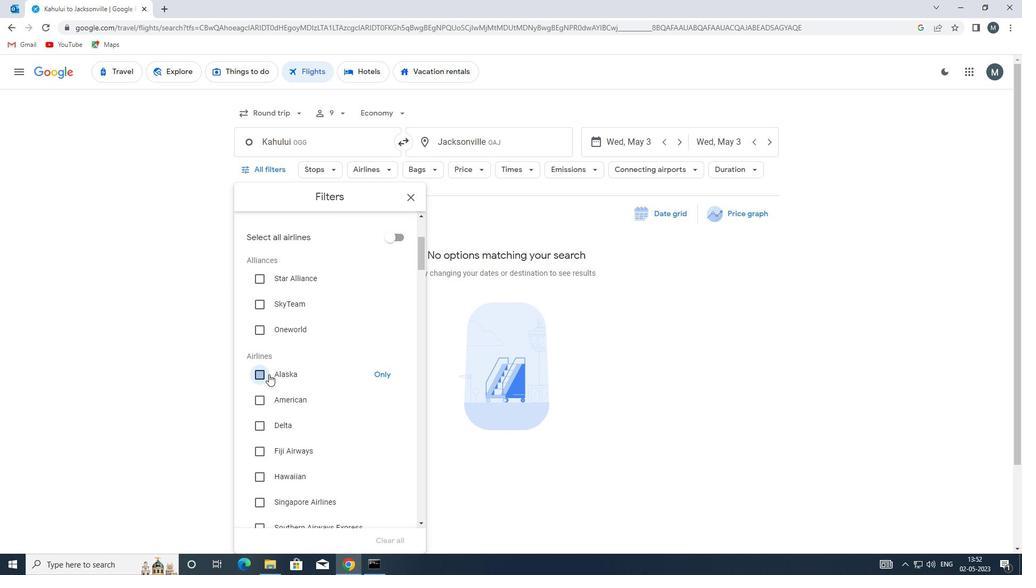 
Action: Mouse scrolled (303, 360) with delta (0, 0)
Screenshot: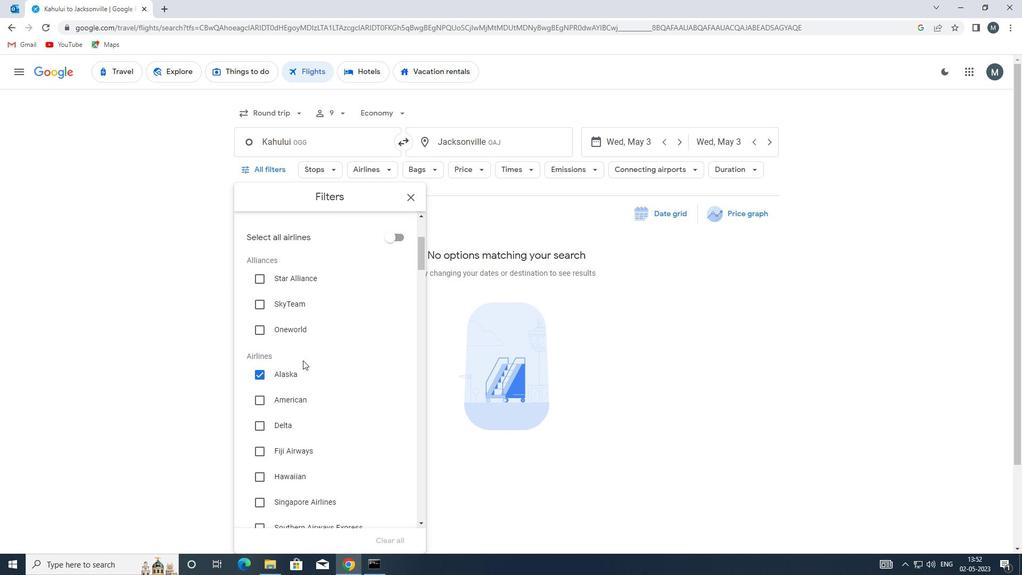 
Action: Mouse scrolled (303, 360) with delta (0, 0)
Screenshot: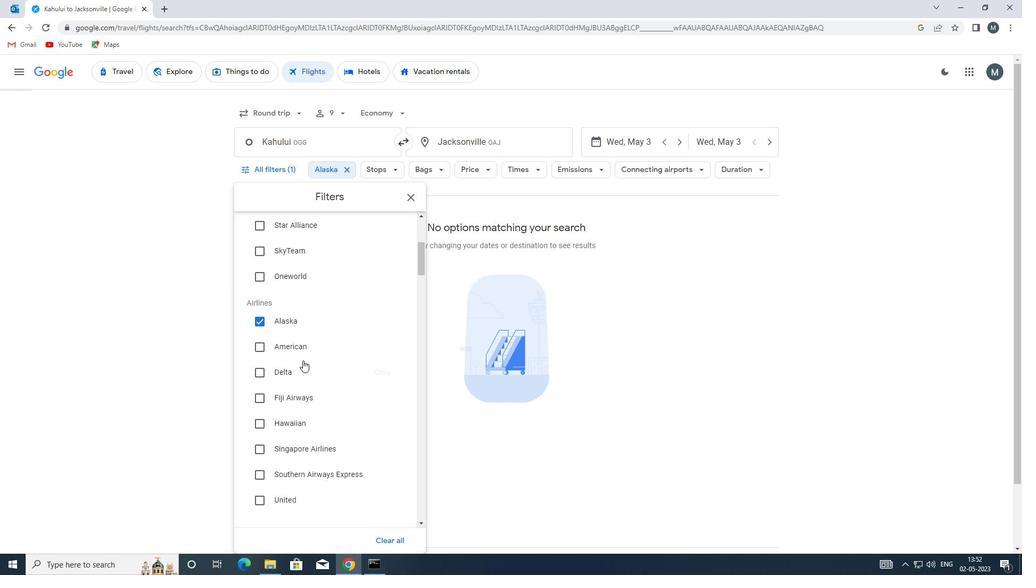 
Action: Mouse moved to (308, 358)
Screenshot: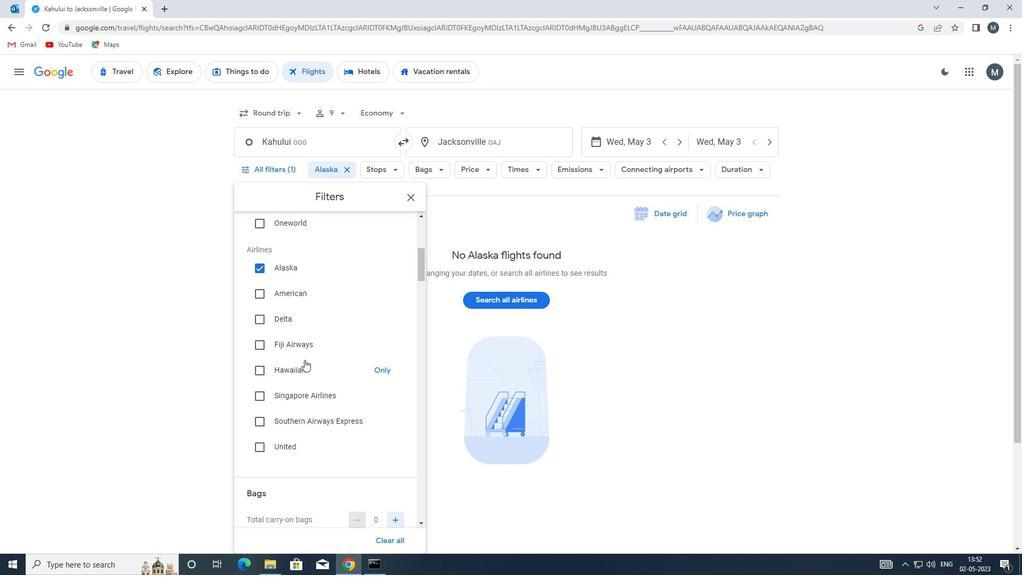 
Action: Mouse scrolled (308, 358) with delta (0, 0)
Screenshot: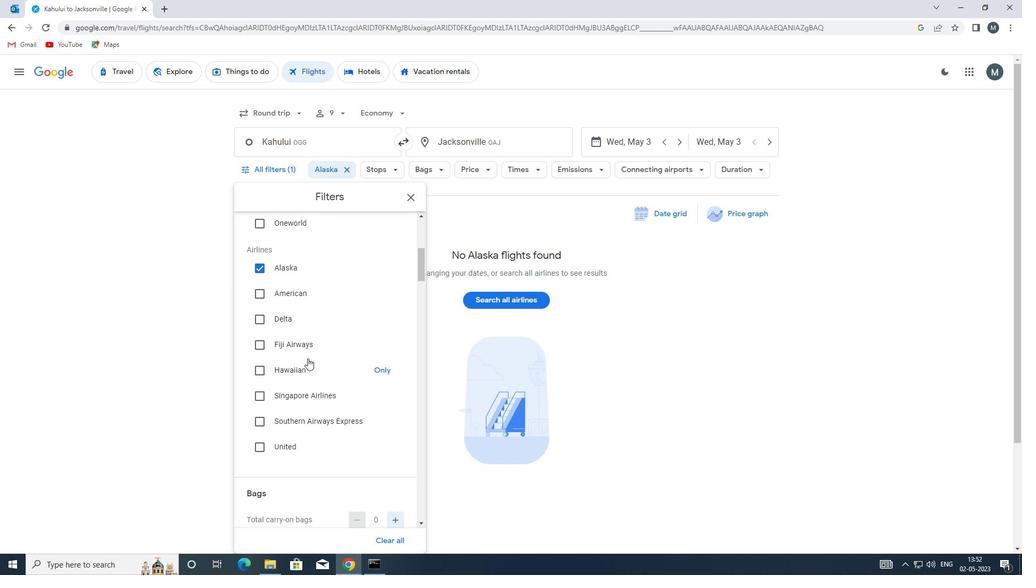 
Action: Mouse scrolled (308, 358) with delta (0, 0)
Screenshot: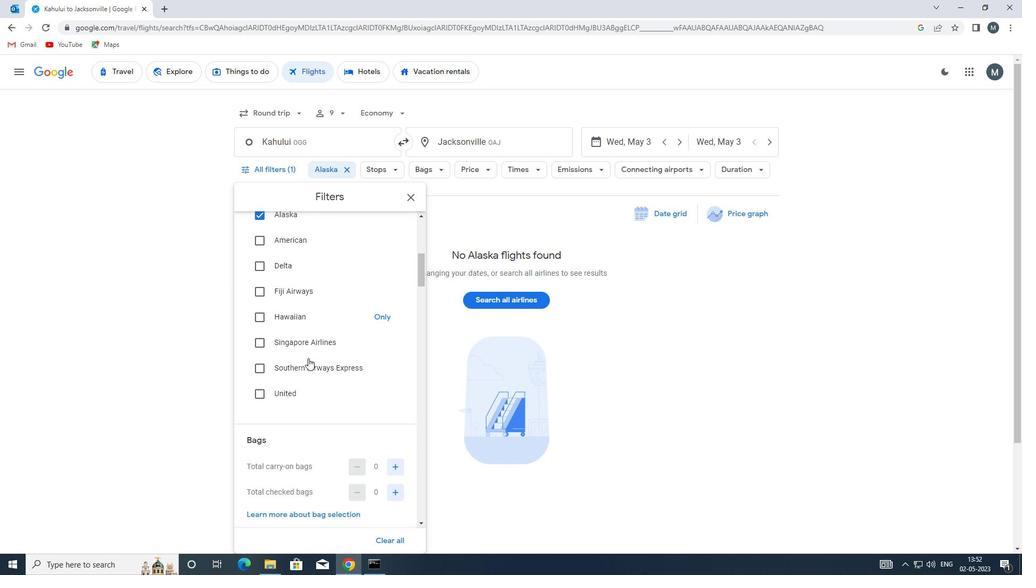
Action: Mouse scrolled (308, 358) with delta (0, 0)
Screenshot: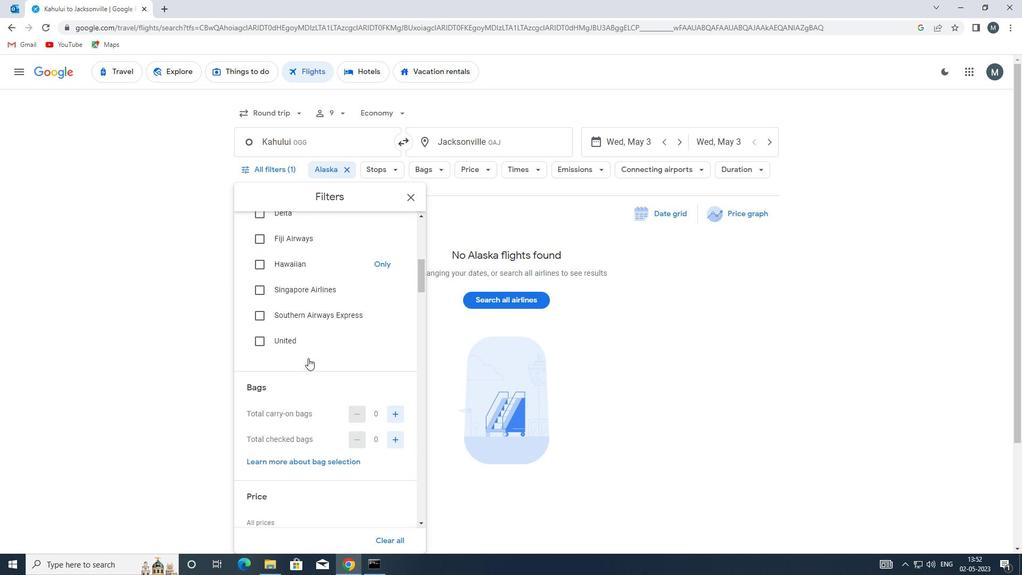 
Action: Mouse scrolled (308, 358) with delta (0, 0)
Screenshot: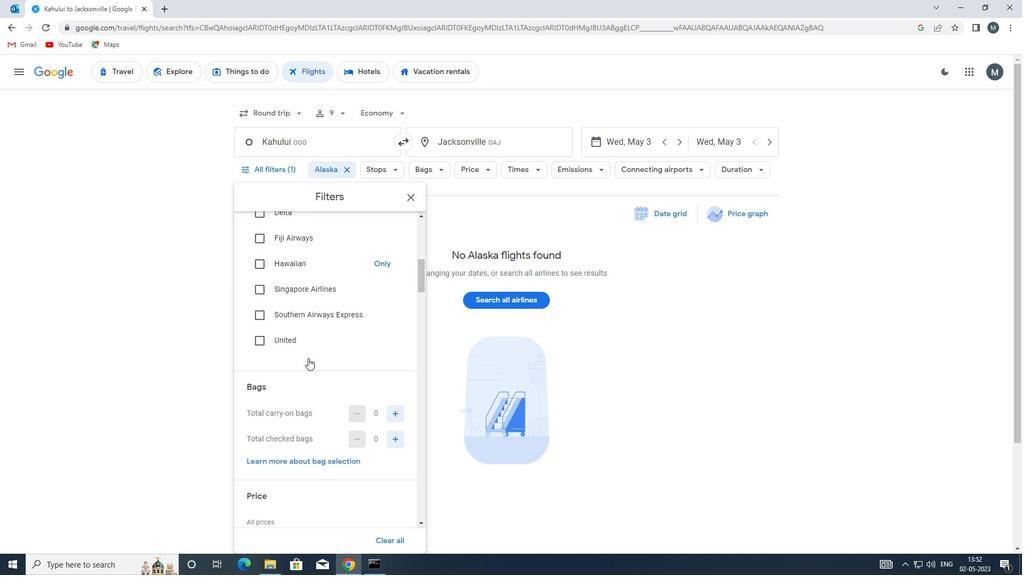 
Action: Mouse moved to (394, 334)
Screenshot: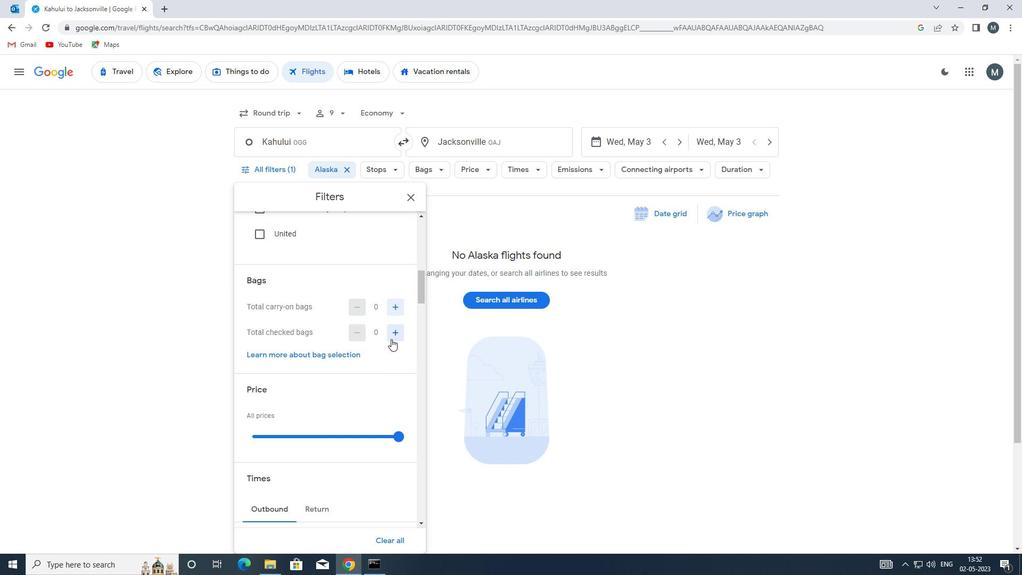 
Action: Mouse pressed left at (394, 334)
Screenshot: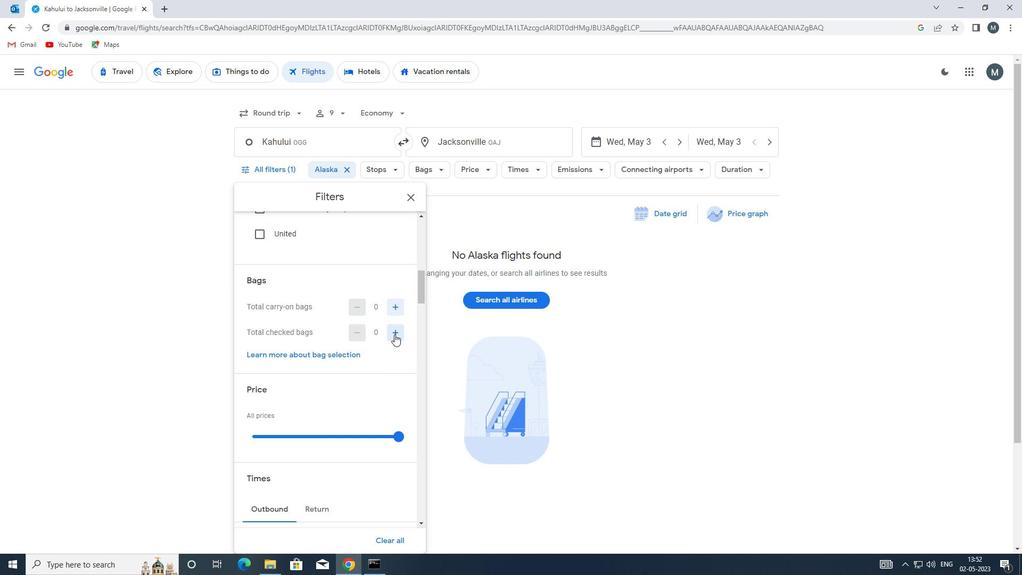 
Action: Mouse pressed left at (394, 334)
Screenshot: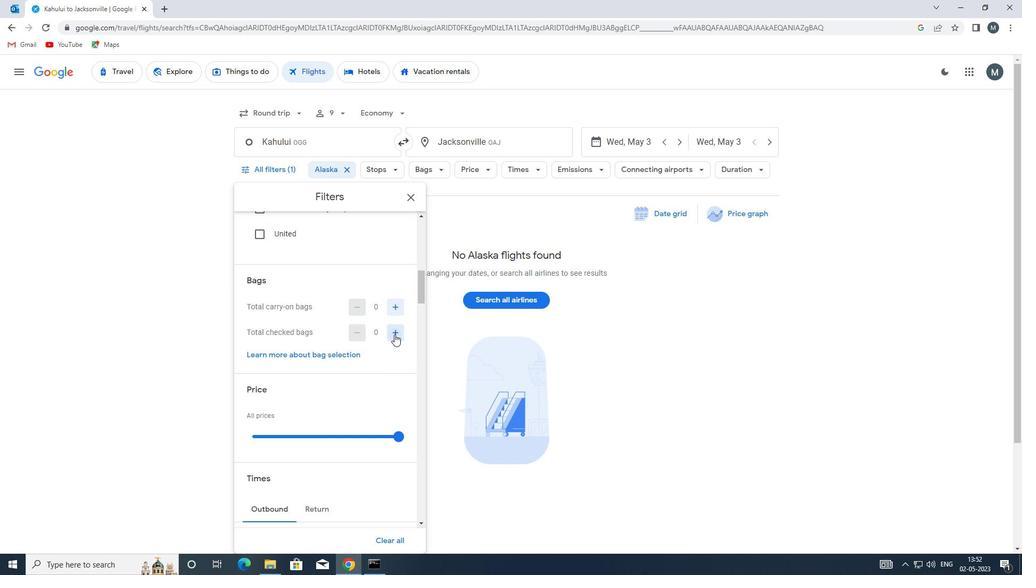 
Action: Mouse moved to (352, 351)
Screenshot: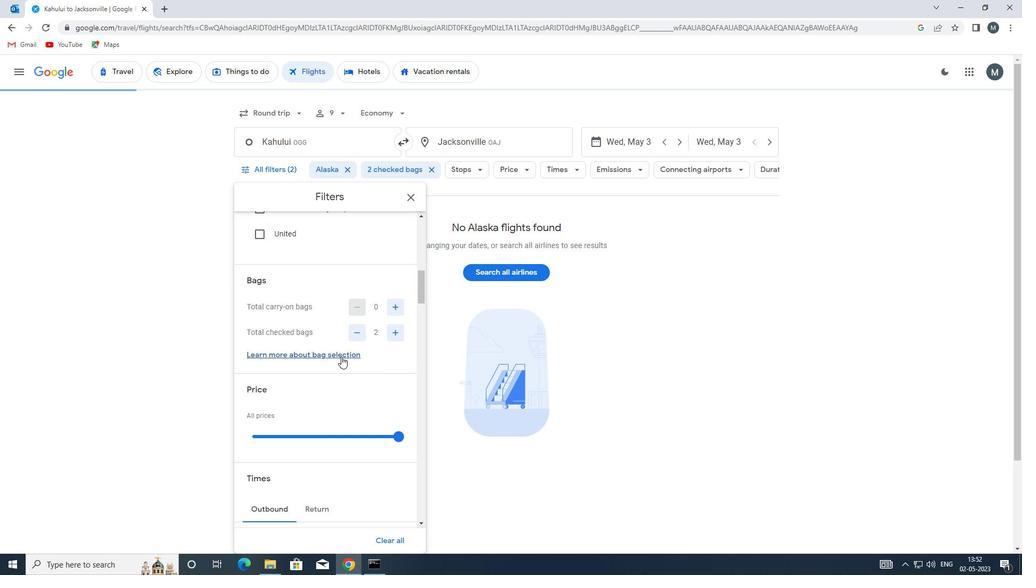 
Action: Mouse scrolled (352, 351) with delta (0, 0)
Screenshot: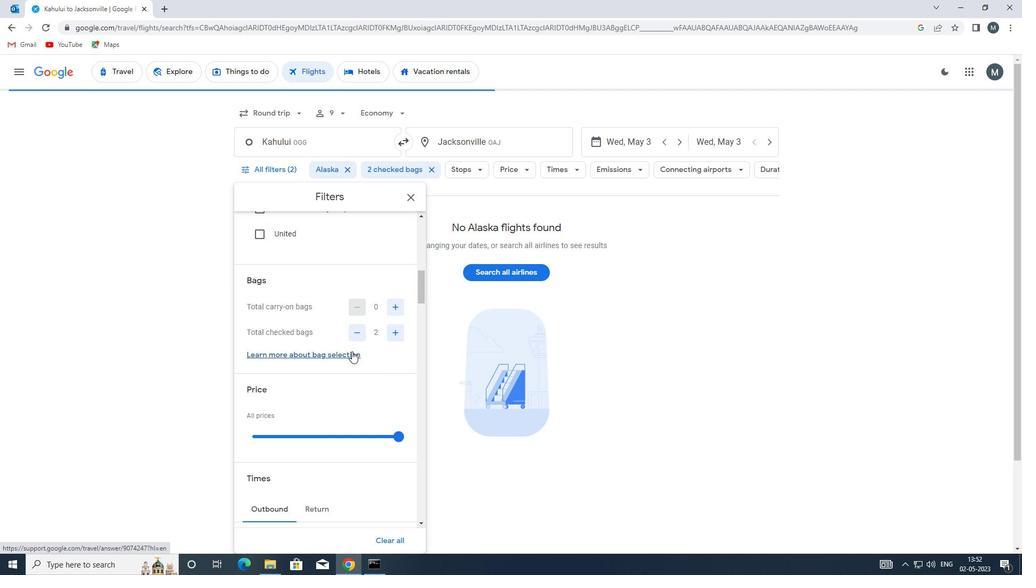 
Action: Mouse moved to (352, 351)
Screenshot: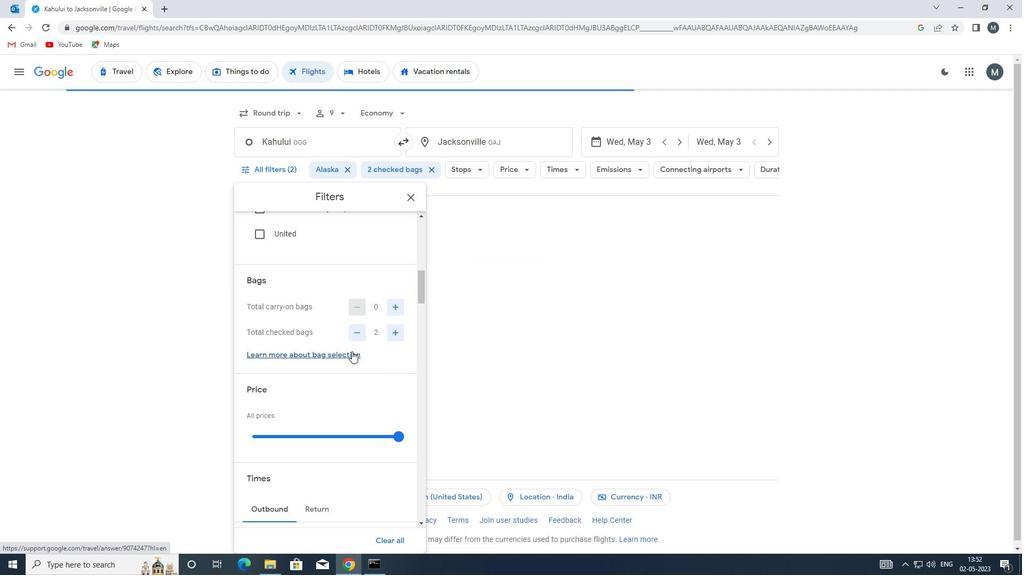 
Action: Mouse scrolled (352, 350) with delta (0, 0)
Screenshot: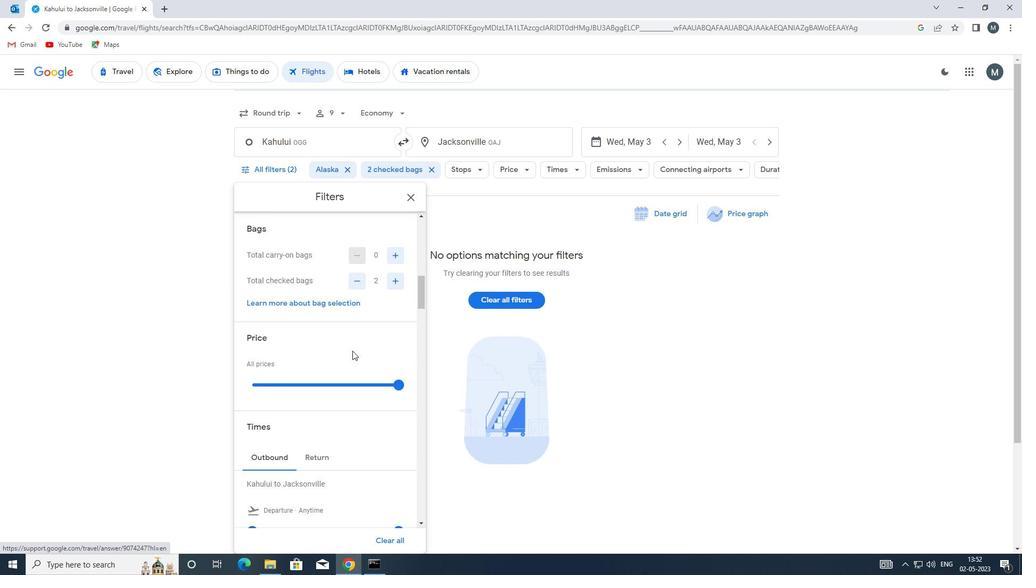 
Action: Mouse scrolled (352, 350) with delta (0, 0)
Screenshot: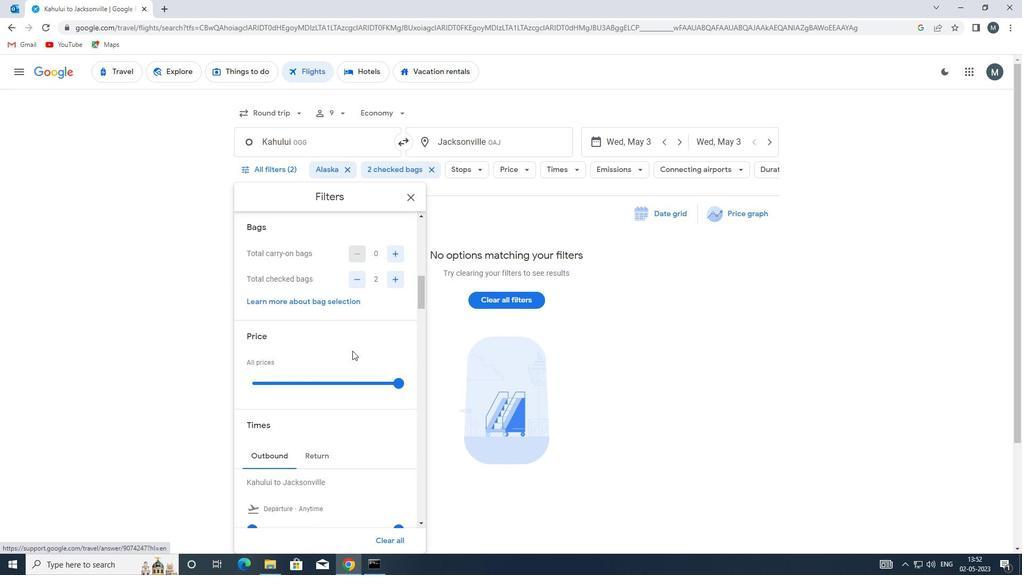 
Action: Mouse moved to (338, 275)
Screenshot: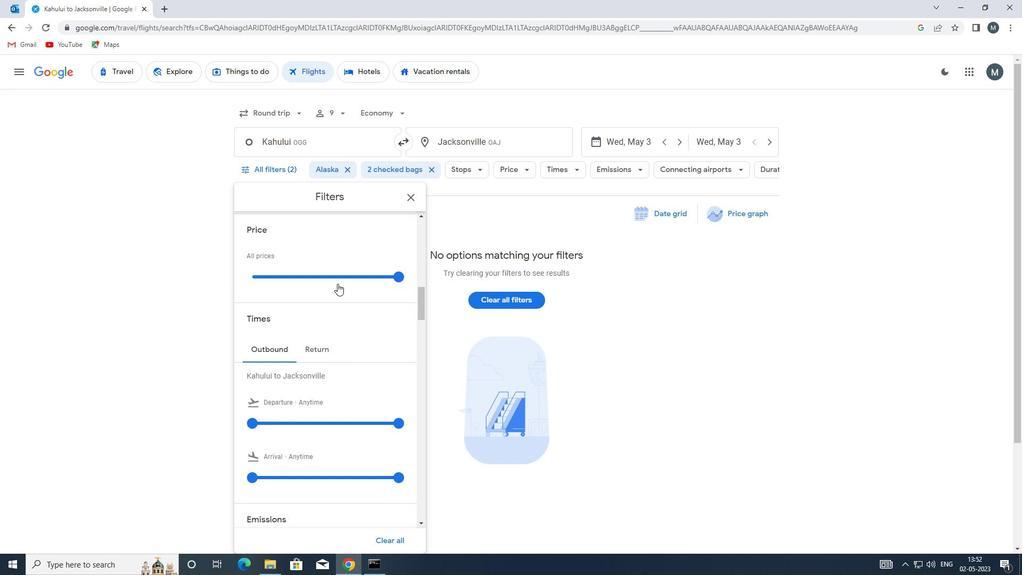 
Action: Mouse pressed left at (338, 275)
Screenshot: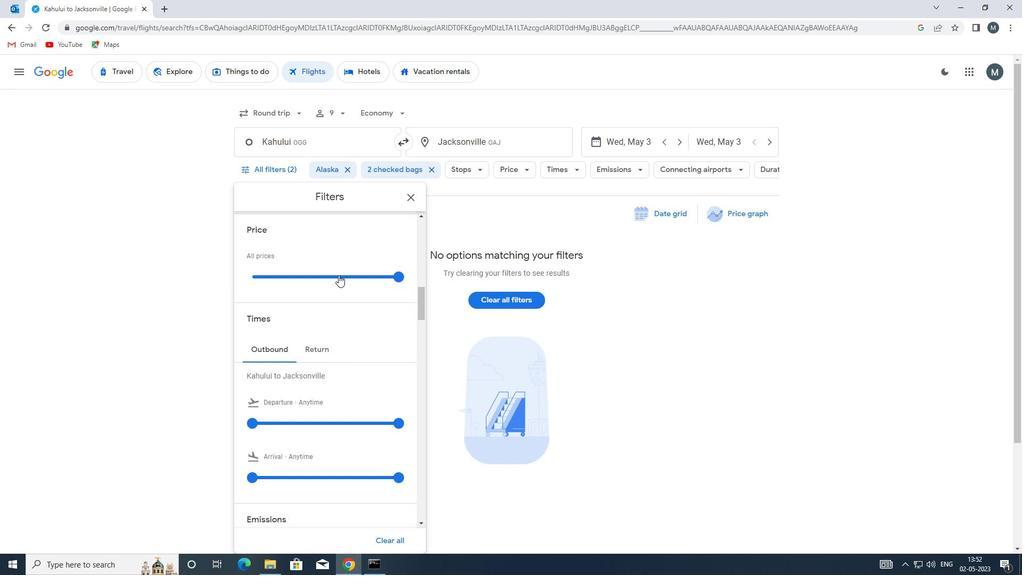 
Action: Mouse pressed left at (338, 275)
Screenshot: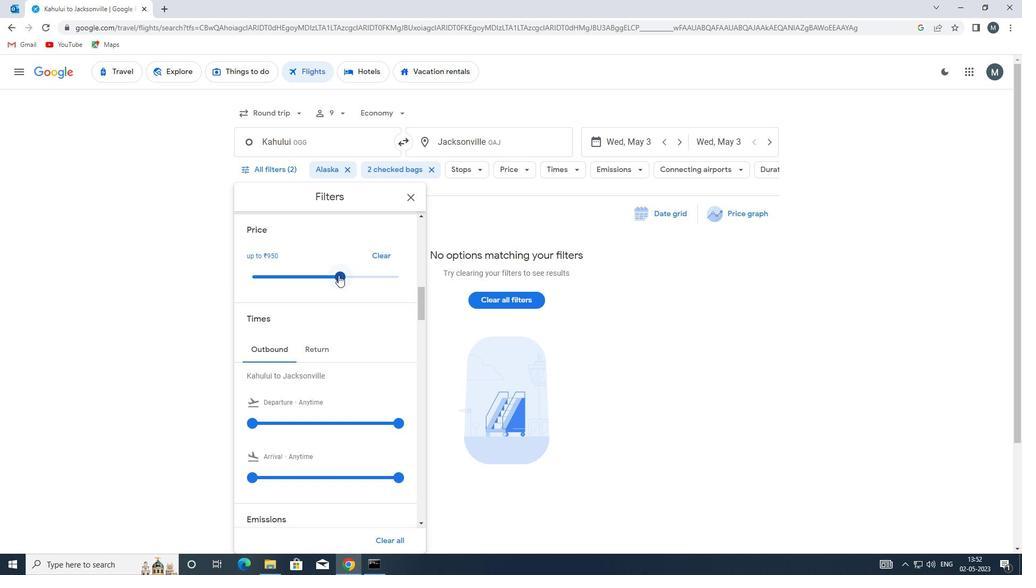 
Action: Mouse moved to (354, 288)
Screenshot: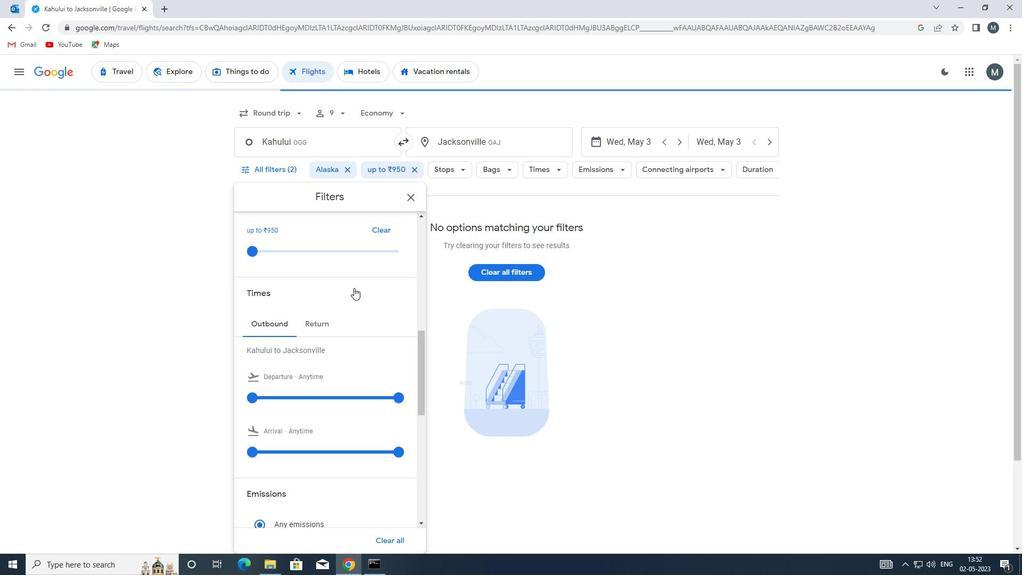 
Action: Mouse scrolled (354, 287) with delta (0, 0)
Screenshot: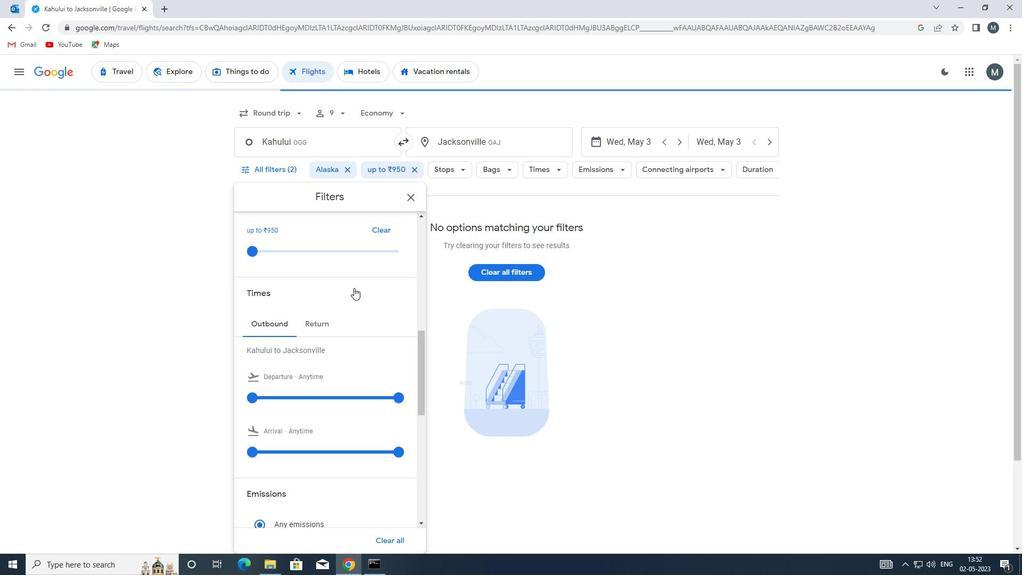 
Action: Mouse moved to (346, 291)
Screenshot: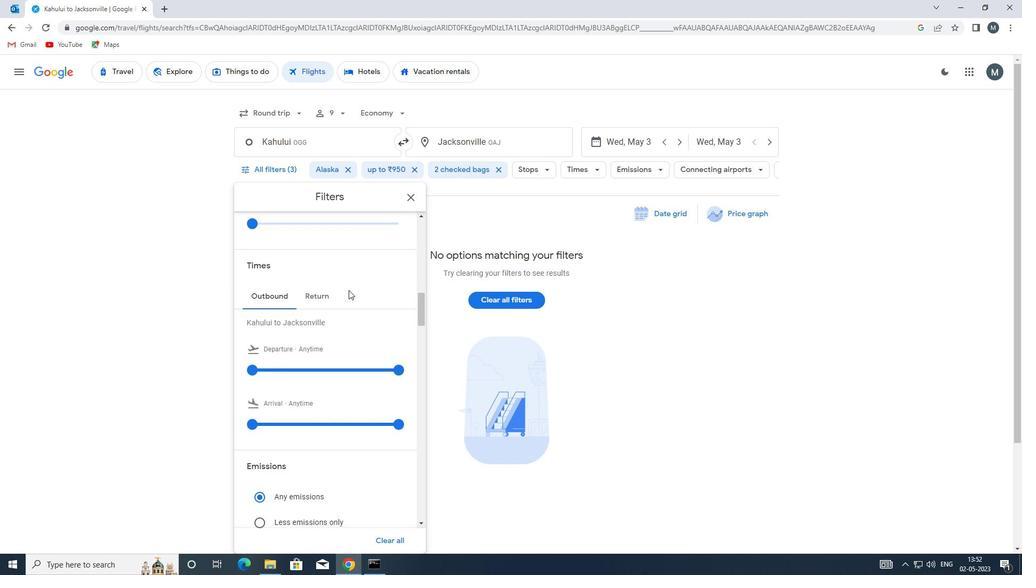 
Action: Mouse scrolled (346, 290) with delta (0, 0)
Screenshot: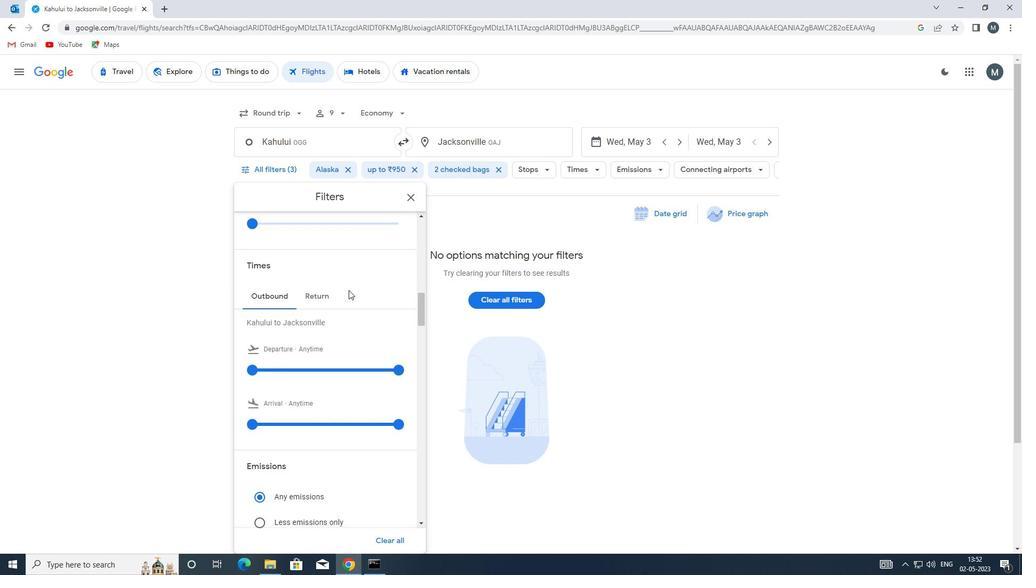 
Action: Mouse moved to (273, 312)
Screenshot: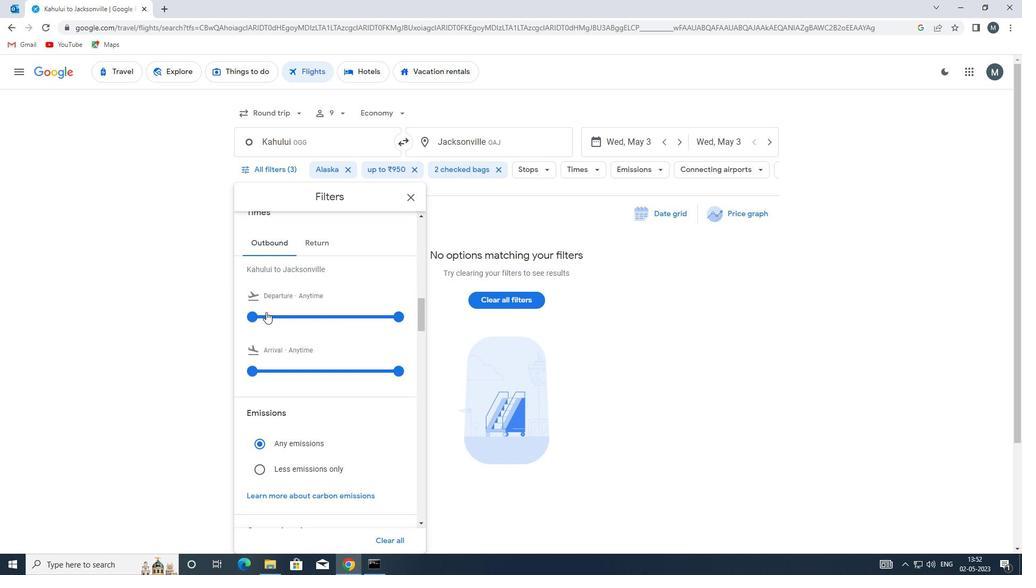 
Action: Mouse pressed left at (273, 312)
Screenshot: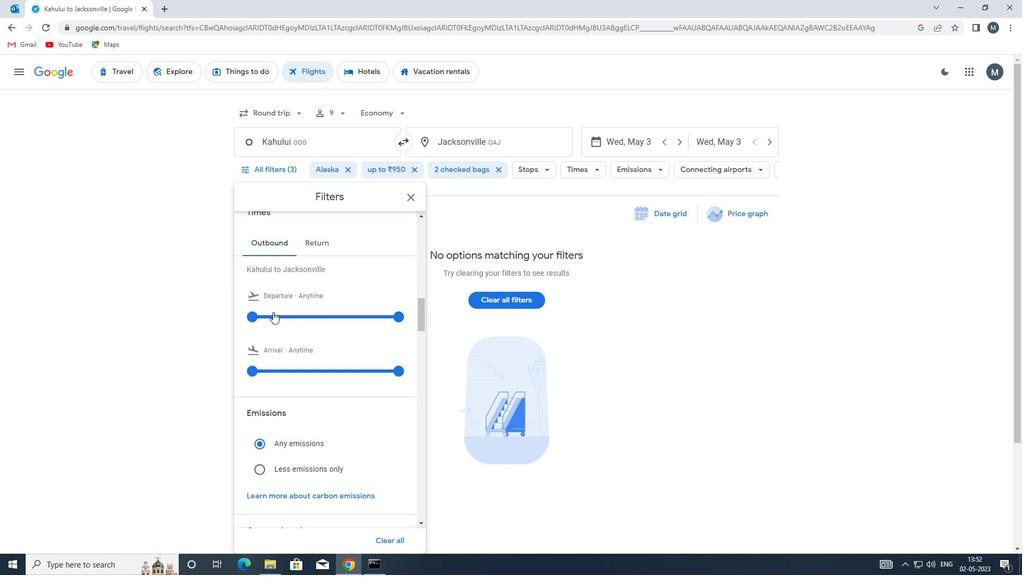 
Action: Mouse pressed left at (273, 312)
Screenshot: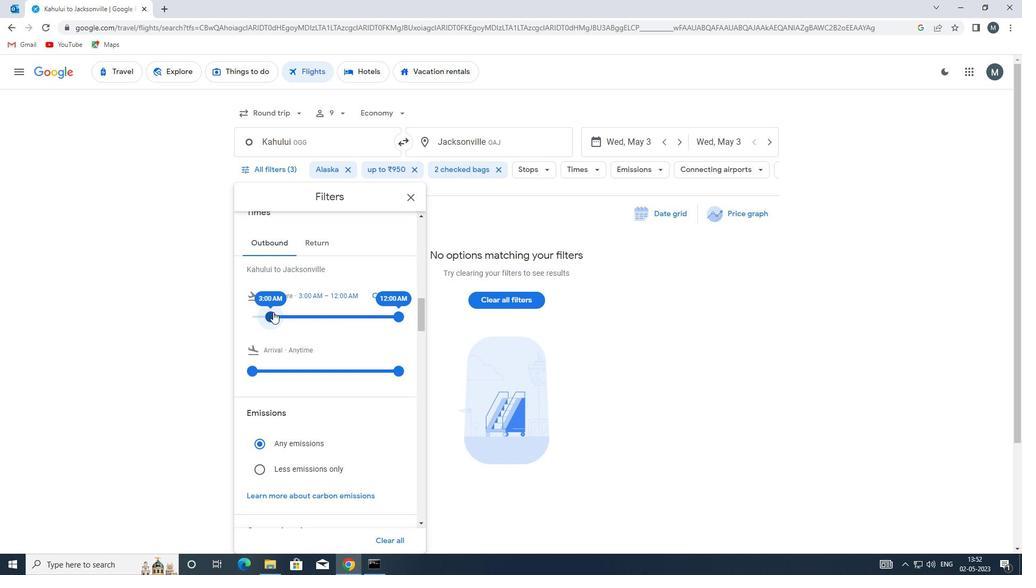 
Action: Mouse moved to (398, 318)
Screenshot: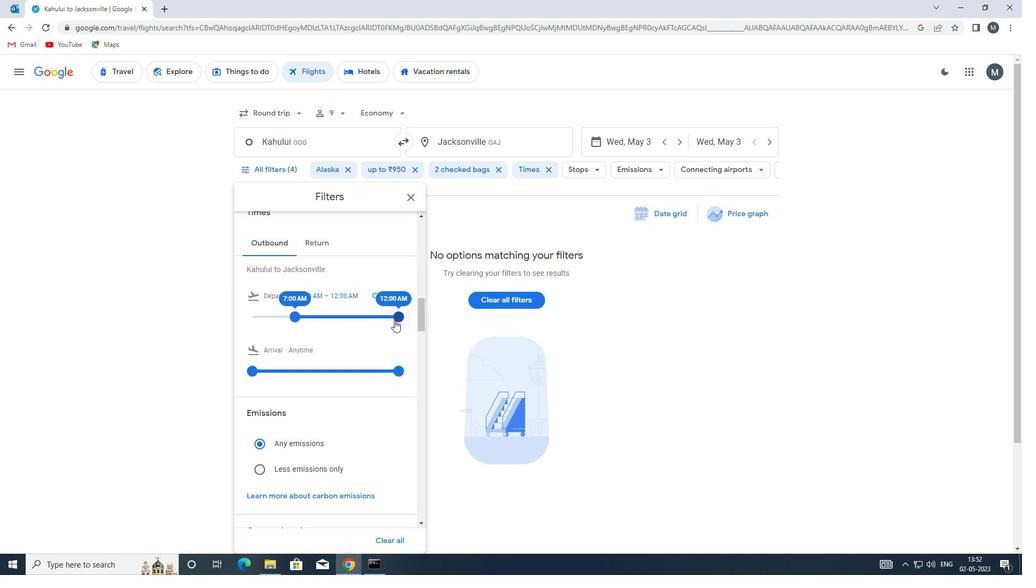 
Action: Mouse pressed left at (398, 318)
Screenshot: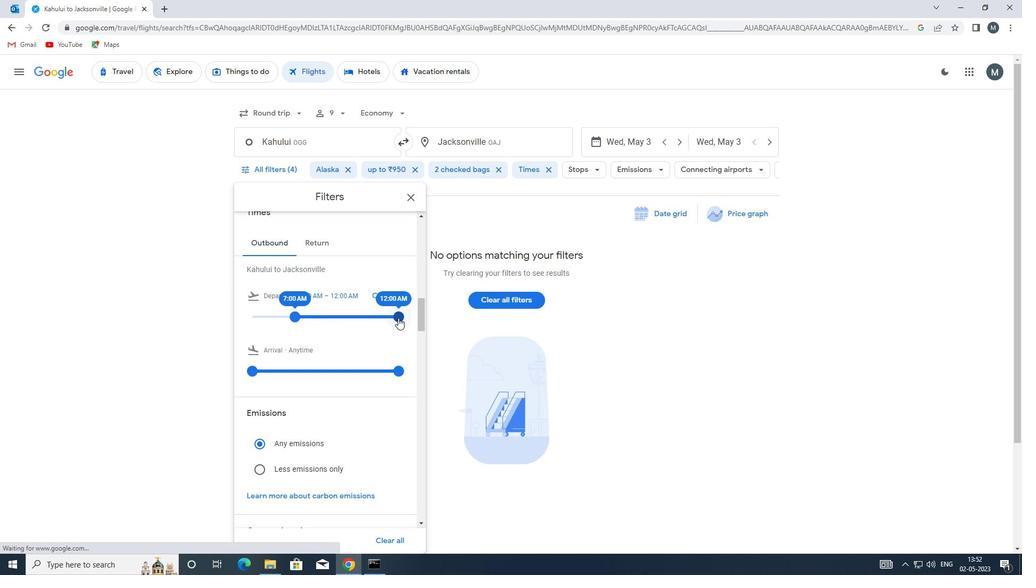 
Action: Mouse moved to (322, 246)
Screenshot: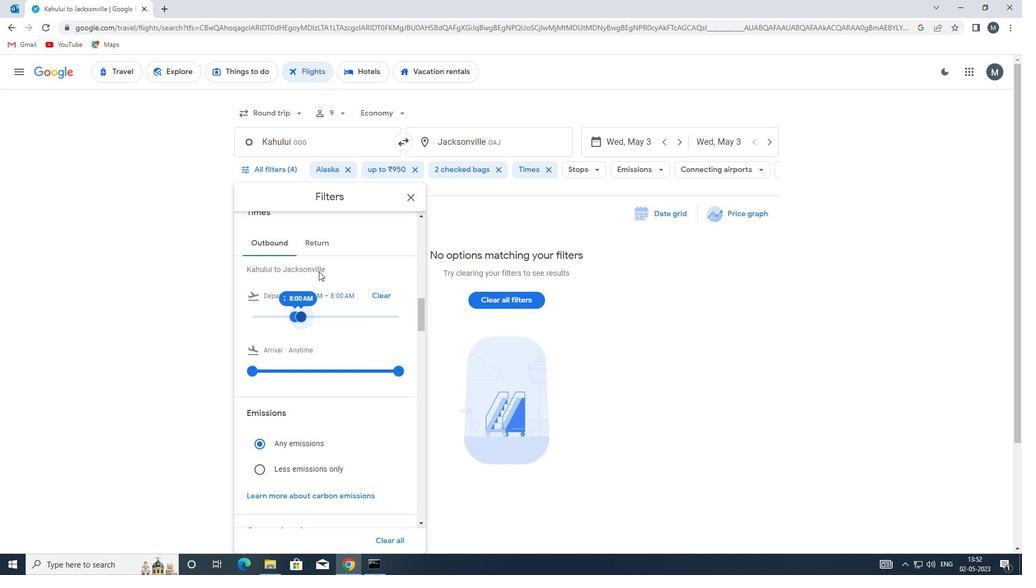 
Action: Mouse pressed left at (322, 246)
Screenshot: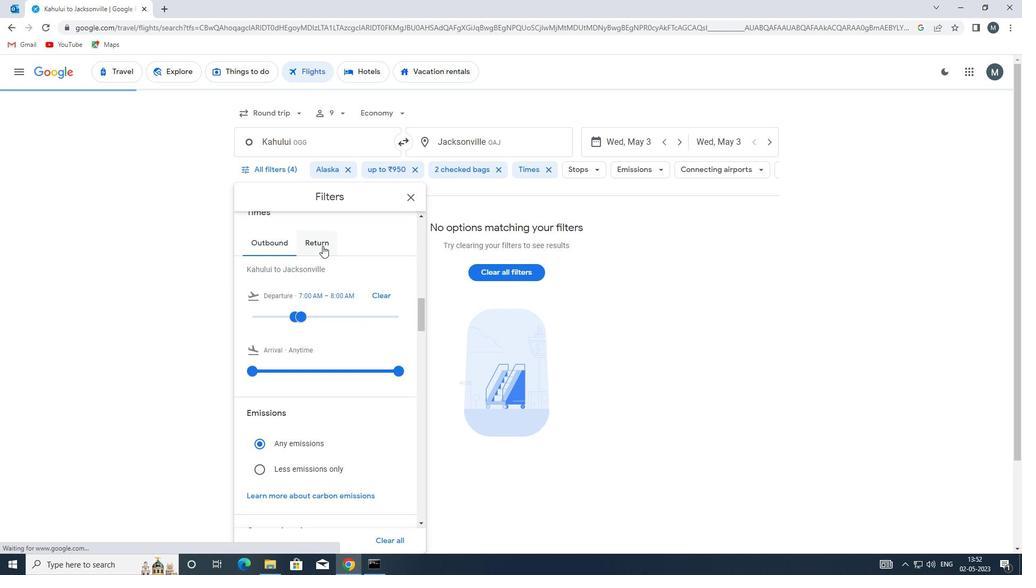 
Action: Mouse moved to (262, 313)
Screenshot: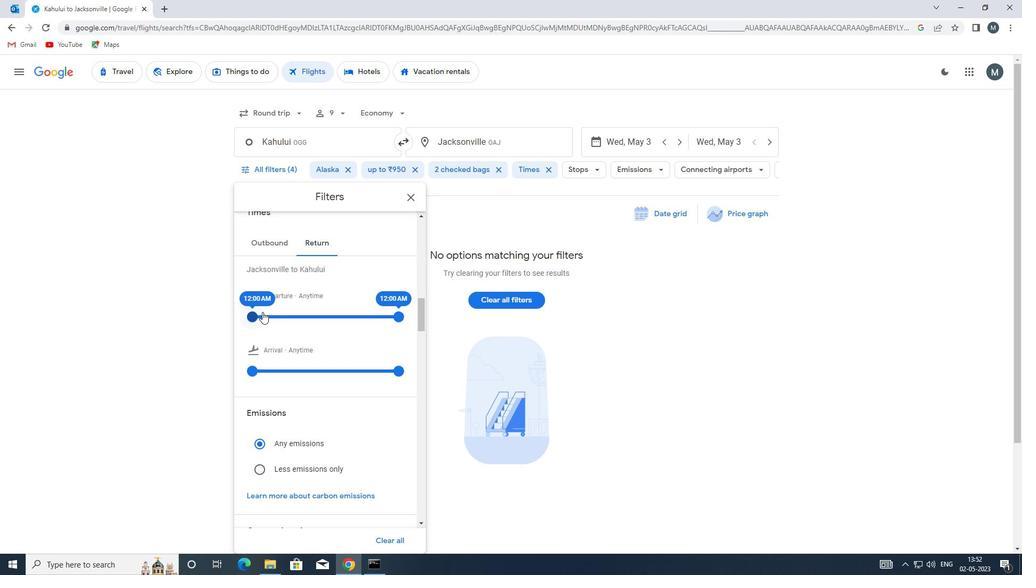 
Action: Mouse pressed left at (262, 313)
Screenshot: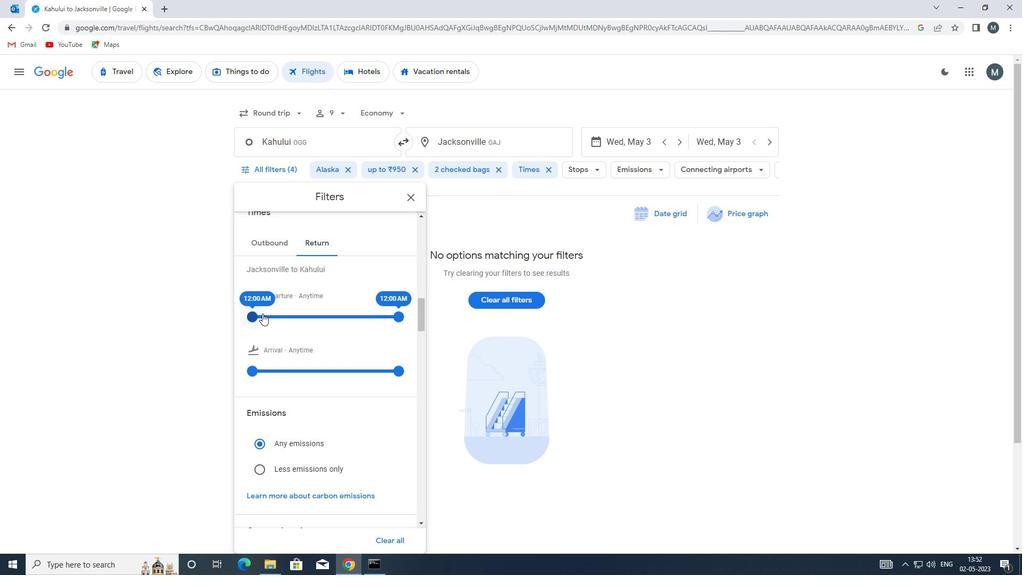 
Action: Mouse moved to (360, 314)
Screenshot: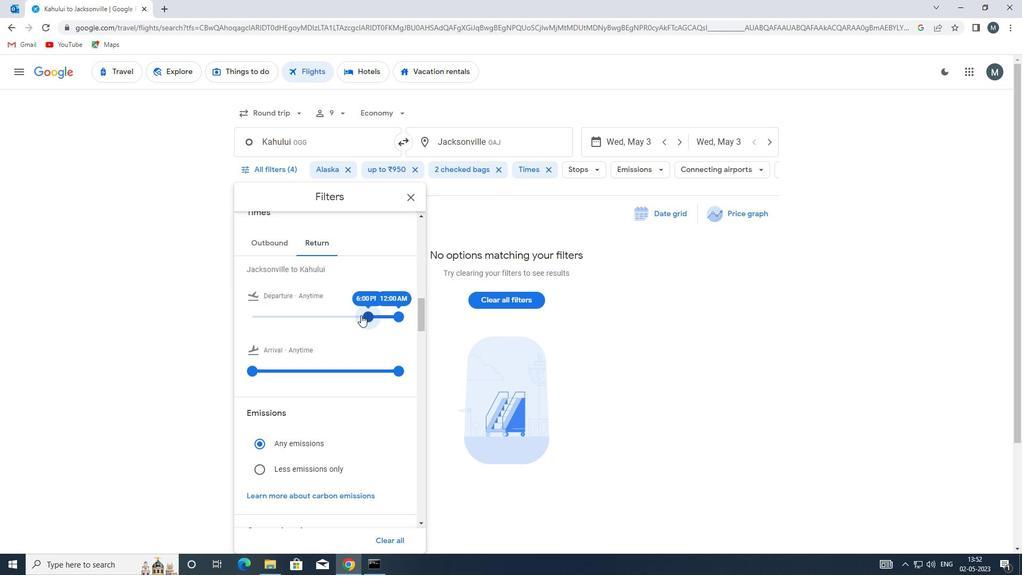 
Action: Mouse pressed left at (360, 314)
Screenshot: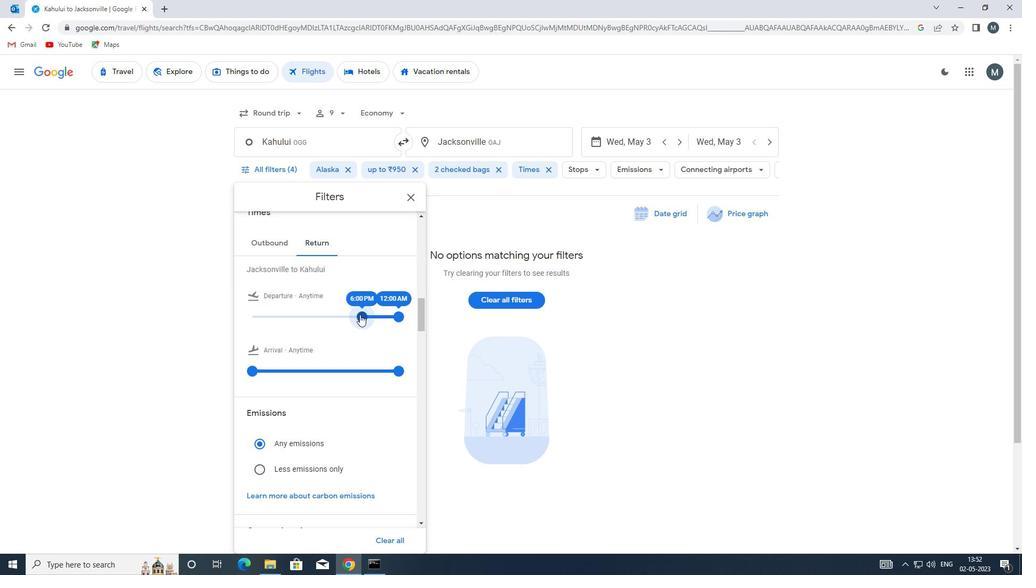 
Action: Mouse pressed left at (360, 314)
Screenshot: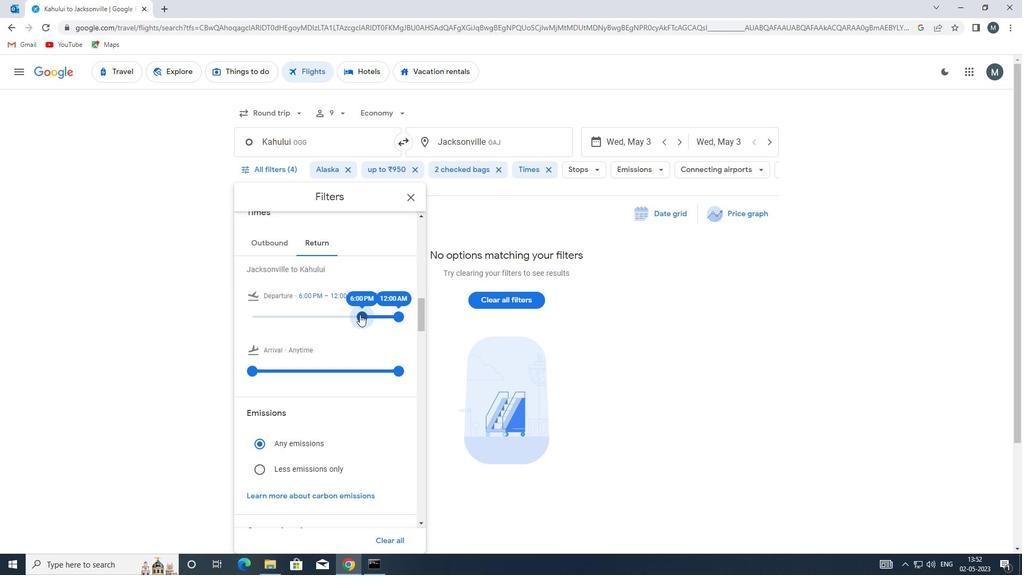 
Action: Mouse moved to (387, 315)
Screenshot: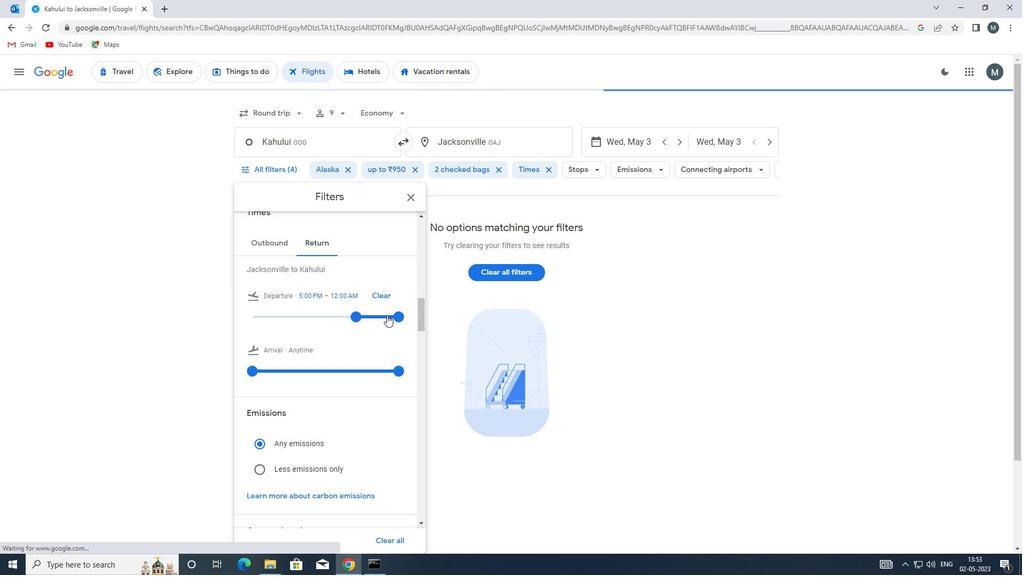 
Action: Mouse pressed left at (387, 315)
Screenshot: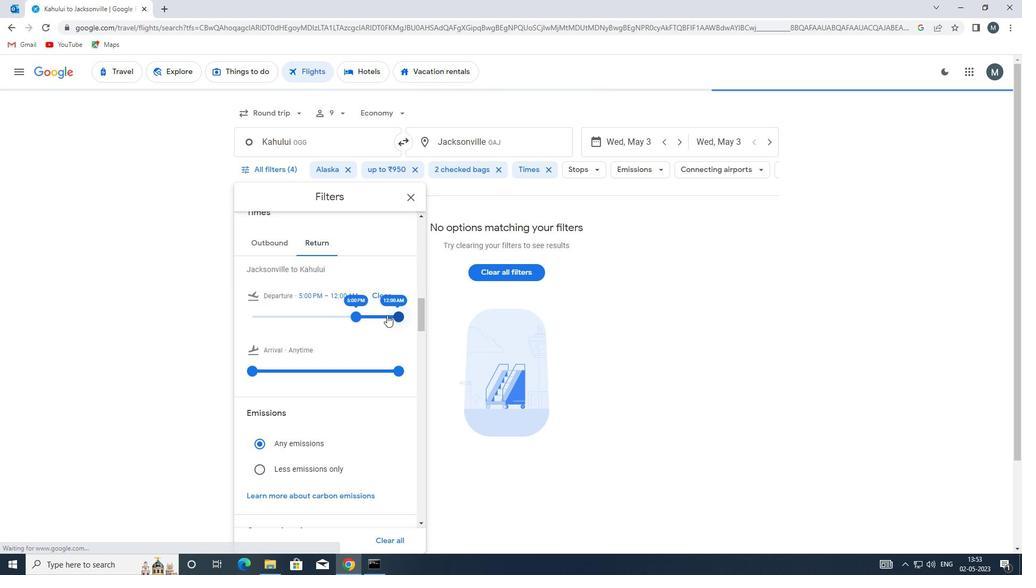 
Action: Mouse moved to (356, 313)
Screenshot: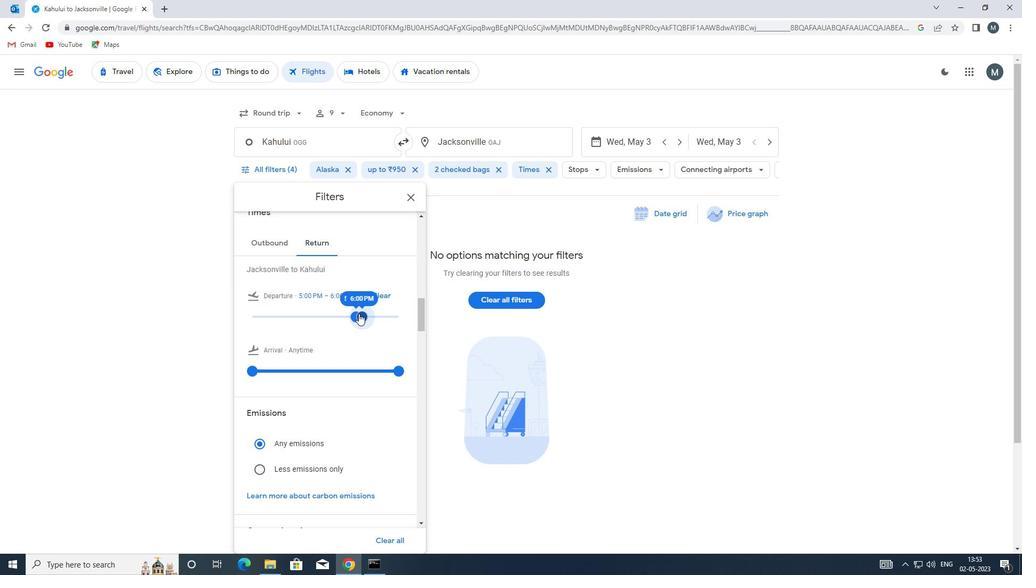 
Action: Mouse scrolled (356, 312) with delta (0, 0)
Screenshot: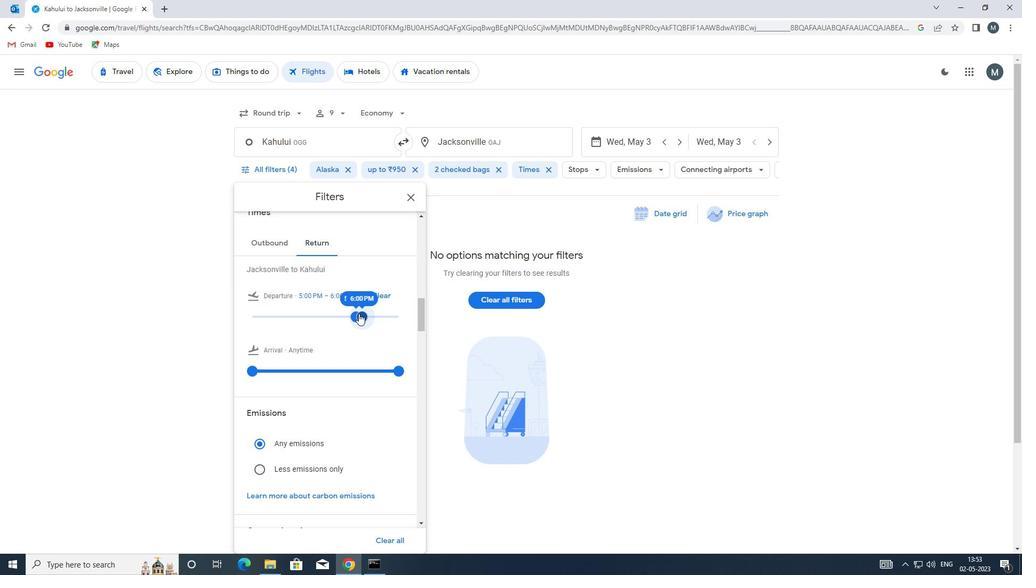 
Action: Mouse moved to (412, 193)
Screenshot: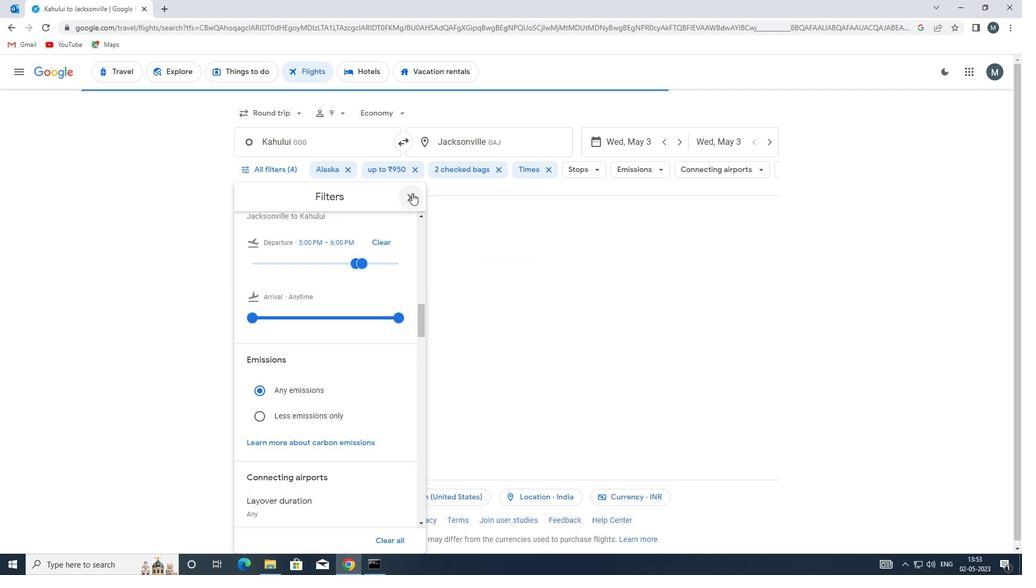 
Action: Mouse pressed left at (412, 193)
Screenshot: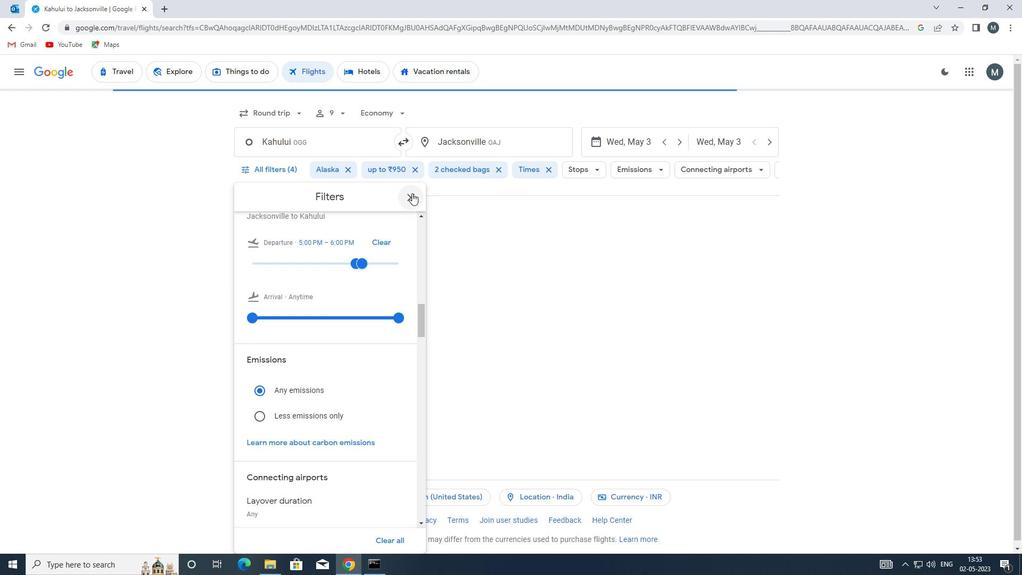 
